 Task: Configure sharing rules for account relationship data.
Action: Mouse moved to (1084, 68)
Screenshot: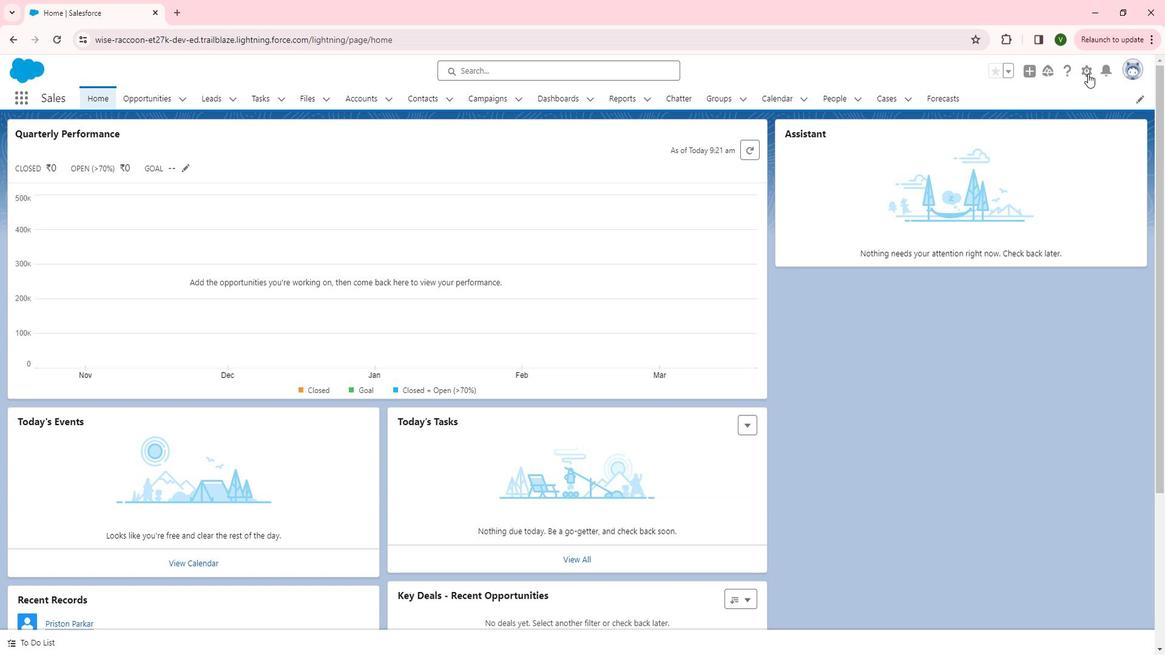 
Action: Mouse pressed left at (1084, 68)
Screenshot: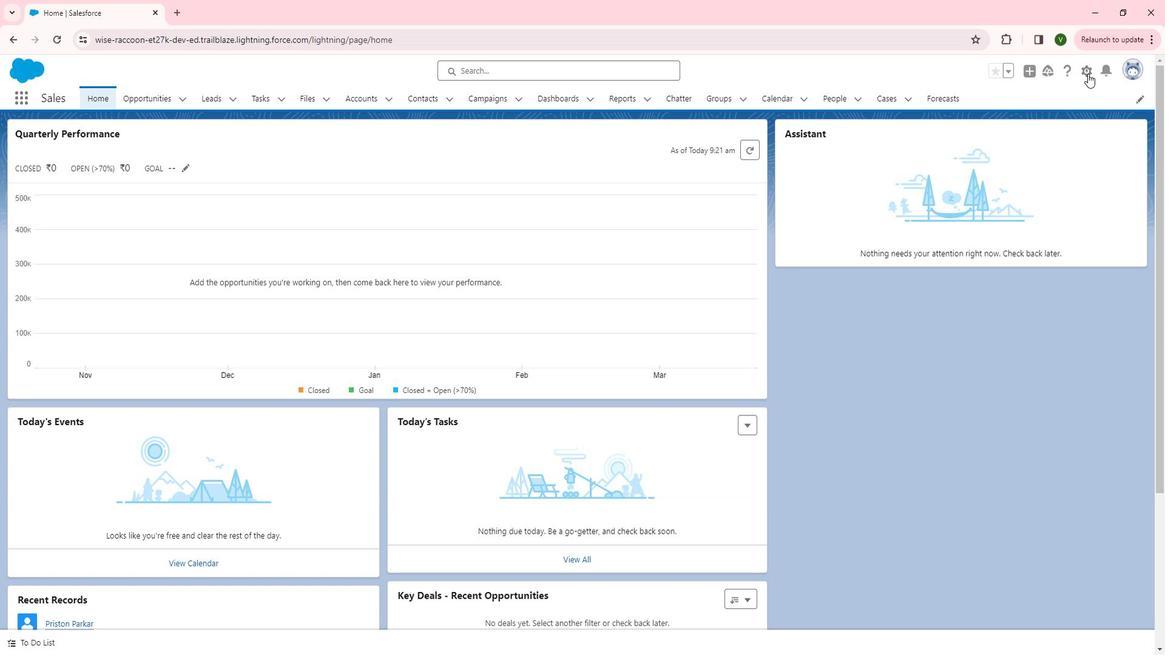 
Action: Mouse moved to (1024, 108)
Screenshot: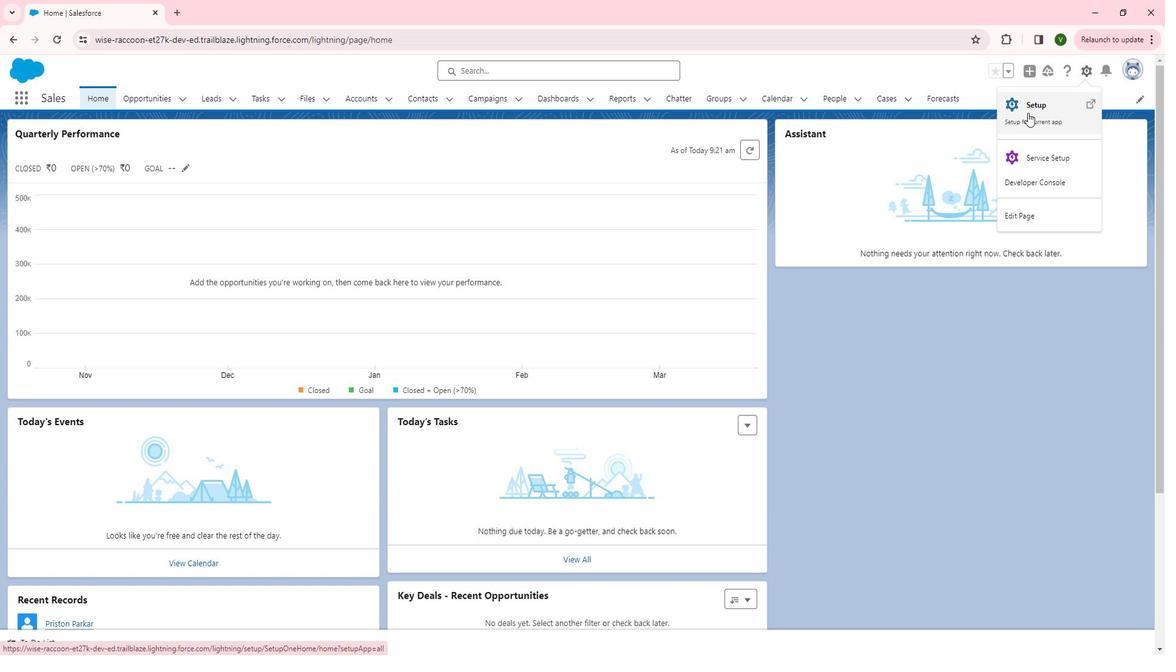 
Action: Mouse pressed left at (1024, 108)
Screenshot: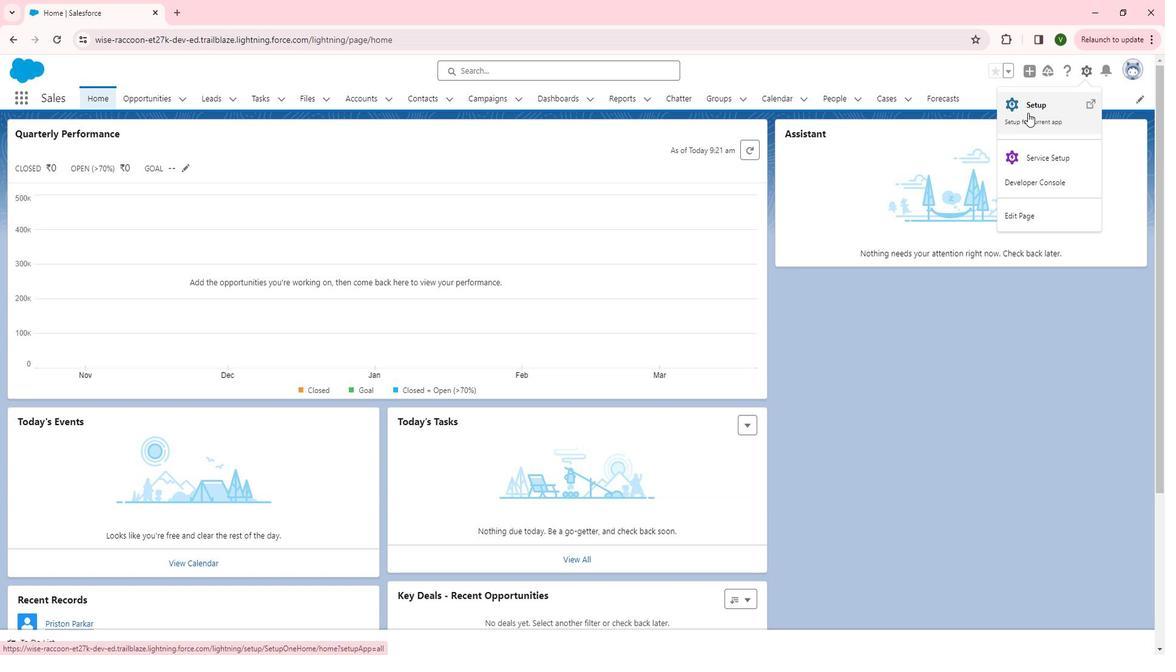 
Action: Mouse moved to (9, 507)
Screenshot: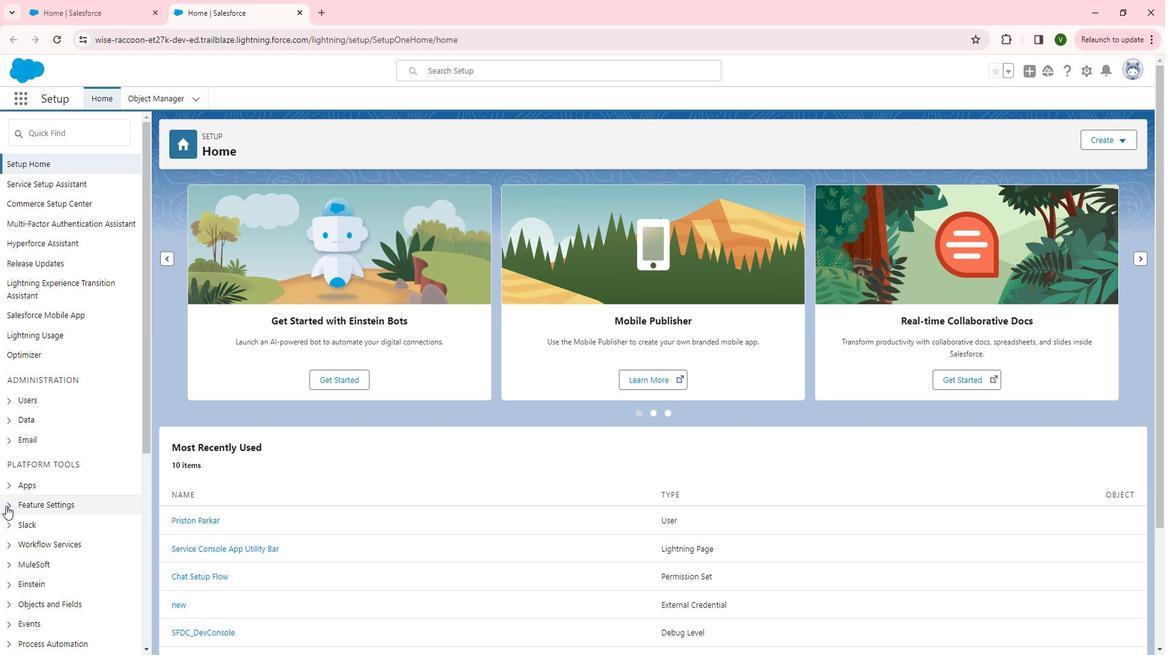 
Action: Mouse pressed left at (9, 507)
Screenshot: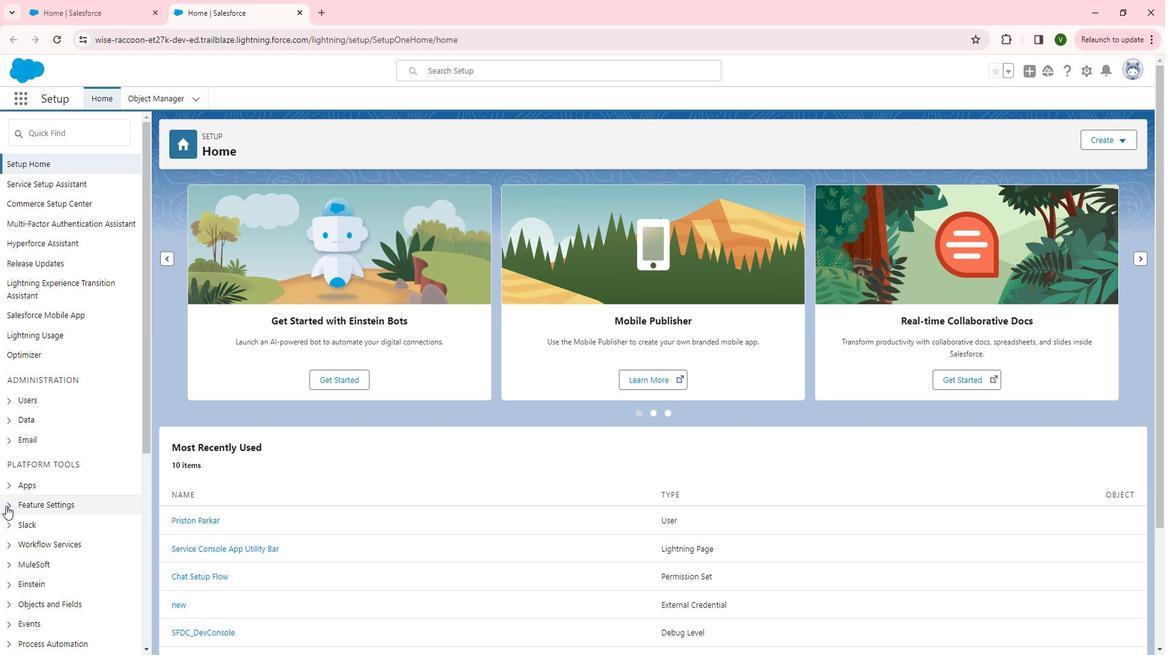 
Action: Mouse moved to (98, 510)
Screenshot: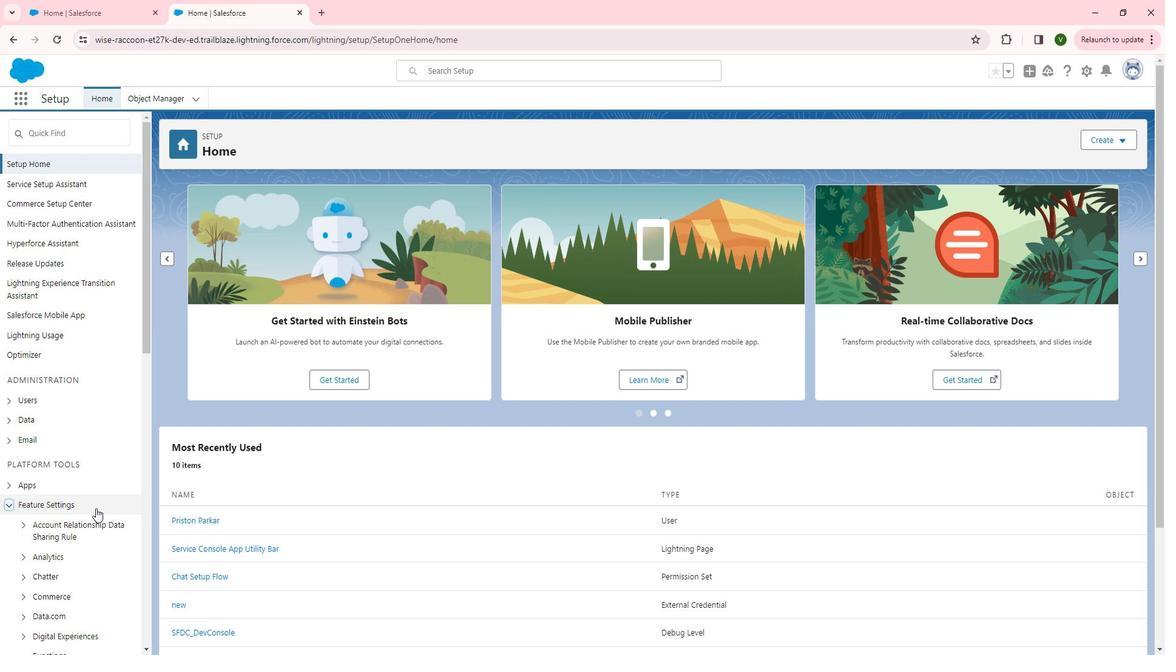 
Action: Mouse scrolled (98, 509) with delta (0, 0)
Screenshot: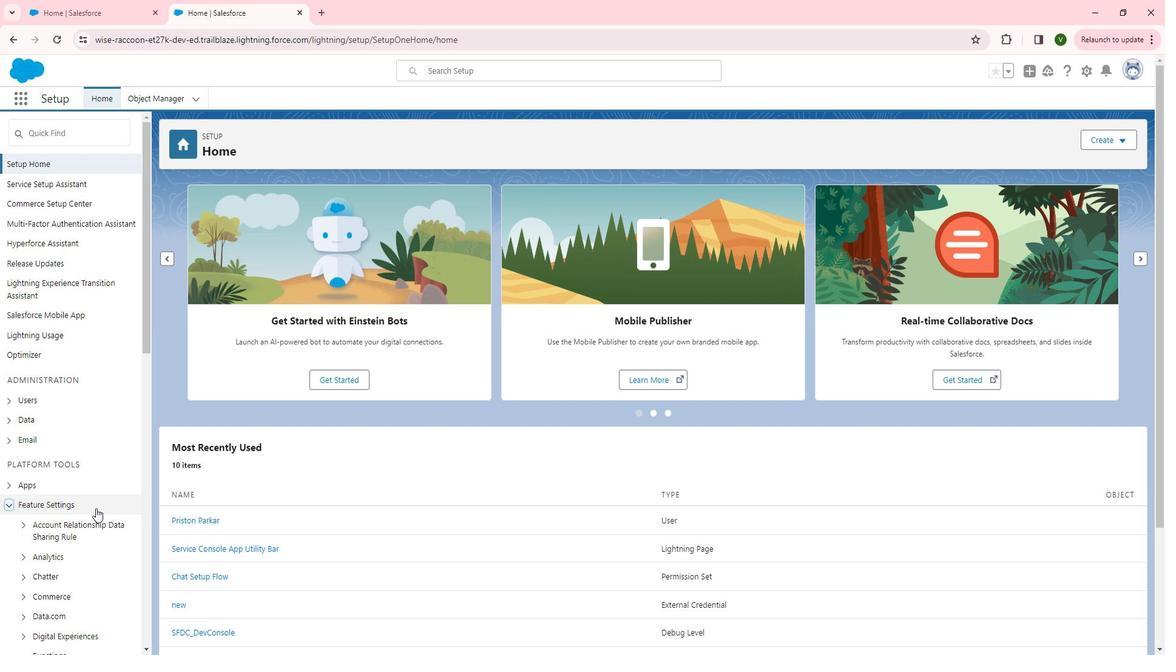 
Action: Mouse moved to (27, 460)
Screenshot: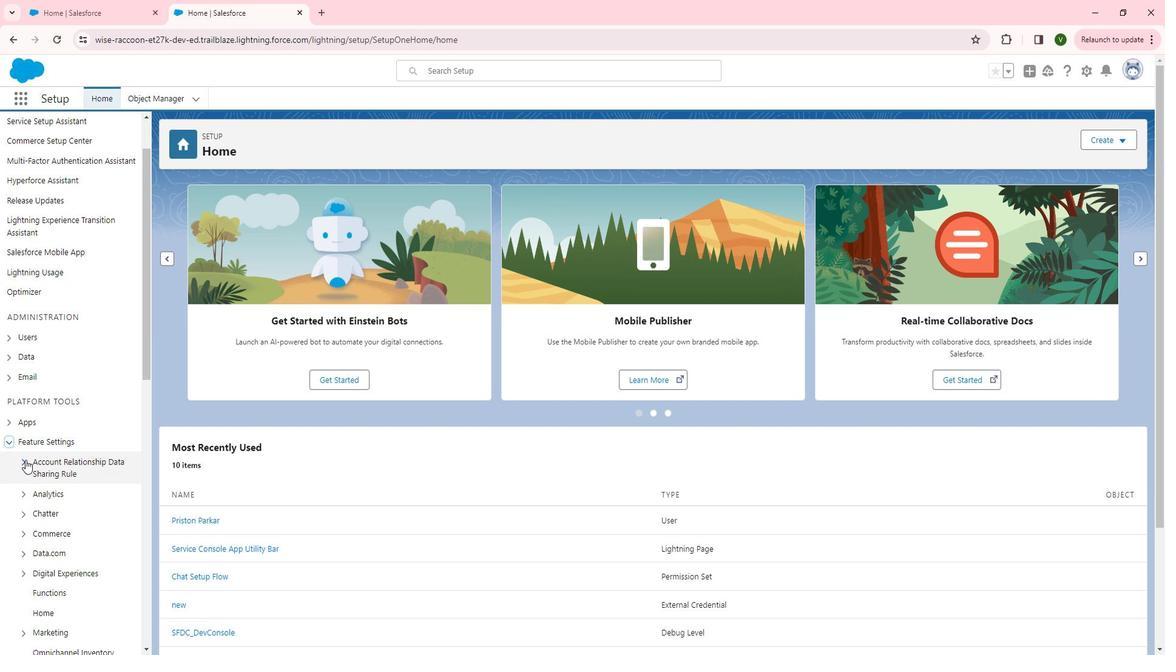 
Action: Mouse pressed left at (27, 460)
Screenshot: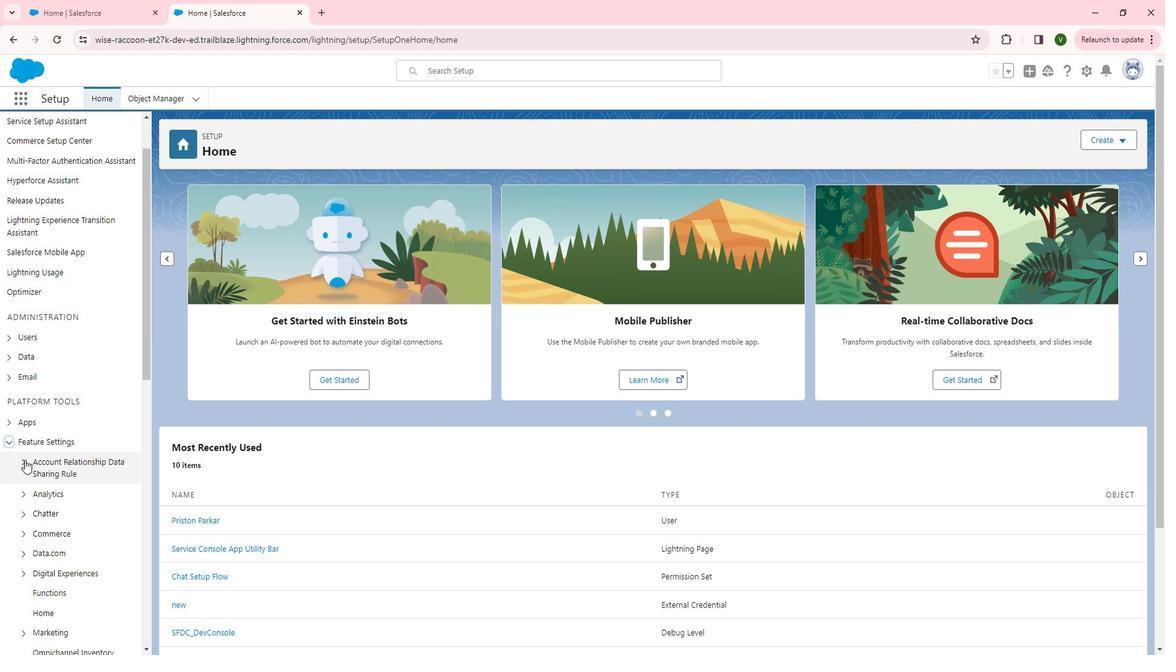 
Action: Mouse moved to (86, 500)
Screenshot: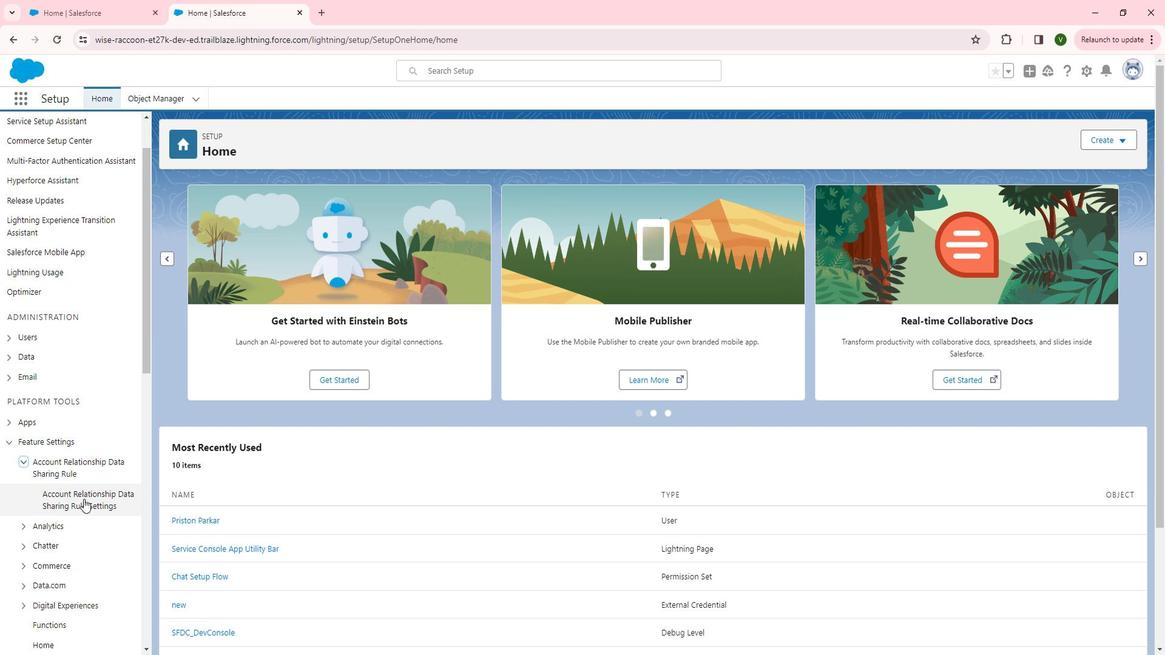 
Action: Mouse pressed left at (86, 500)
Screenshot: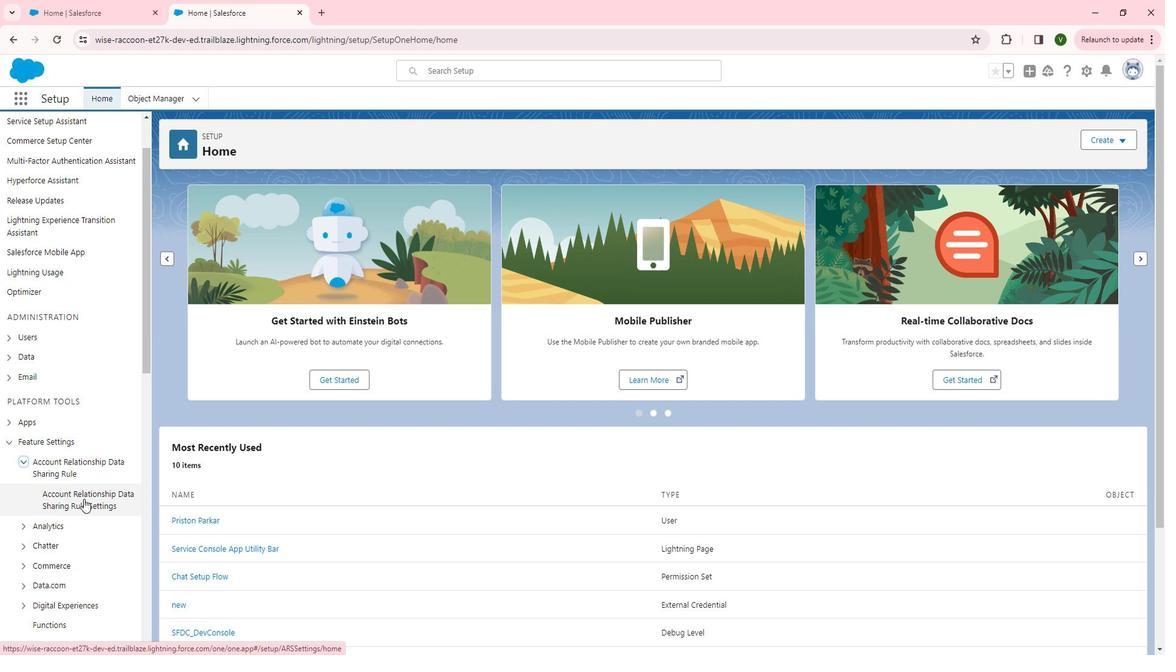 
Action: Mouse moved to (1111, 200)
Screenshot: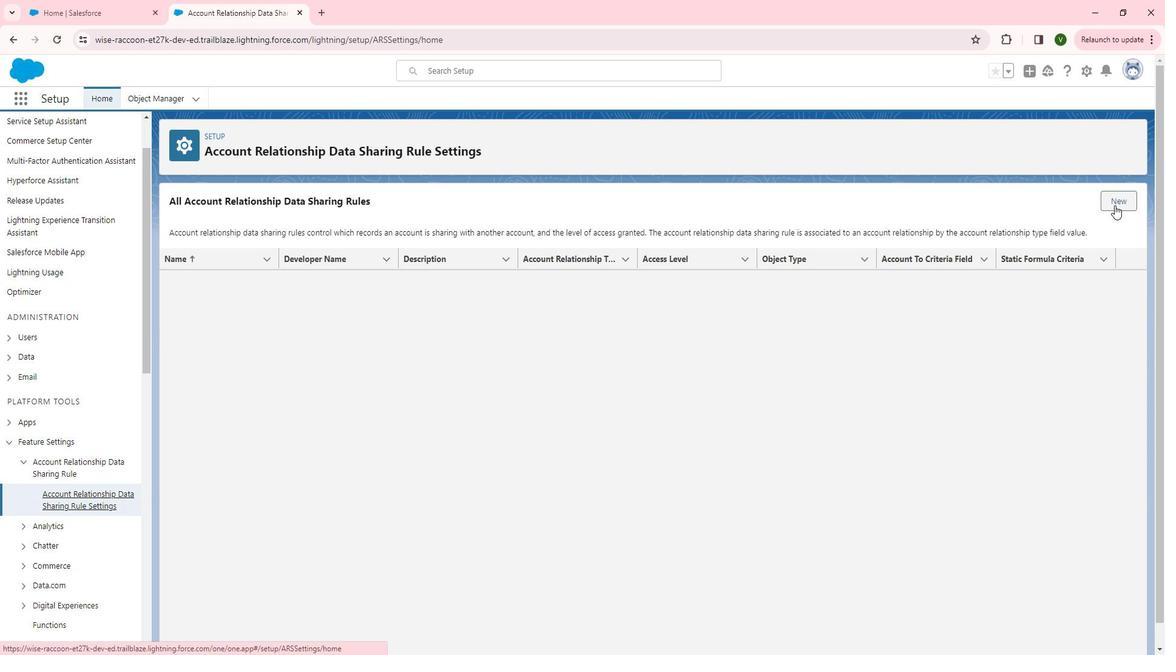 
Action: Mouse pressed left at (1111, 200)
Screenshot: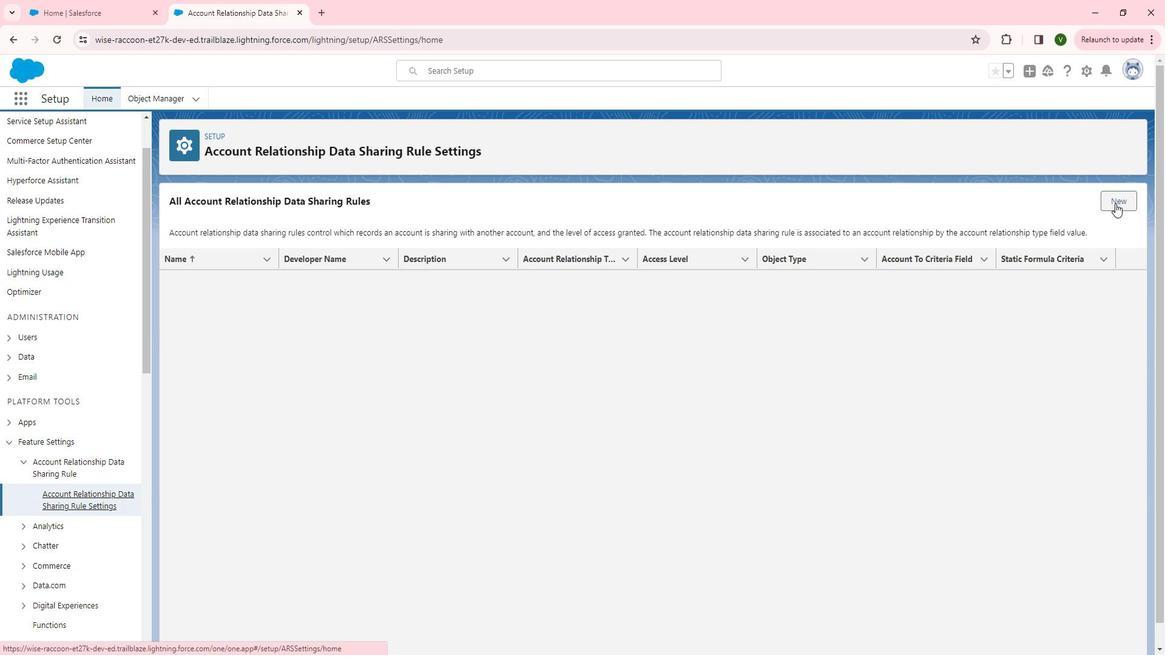 
Action: Mouse moved to (493, 204)
Screenshot: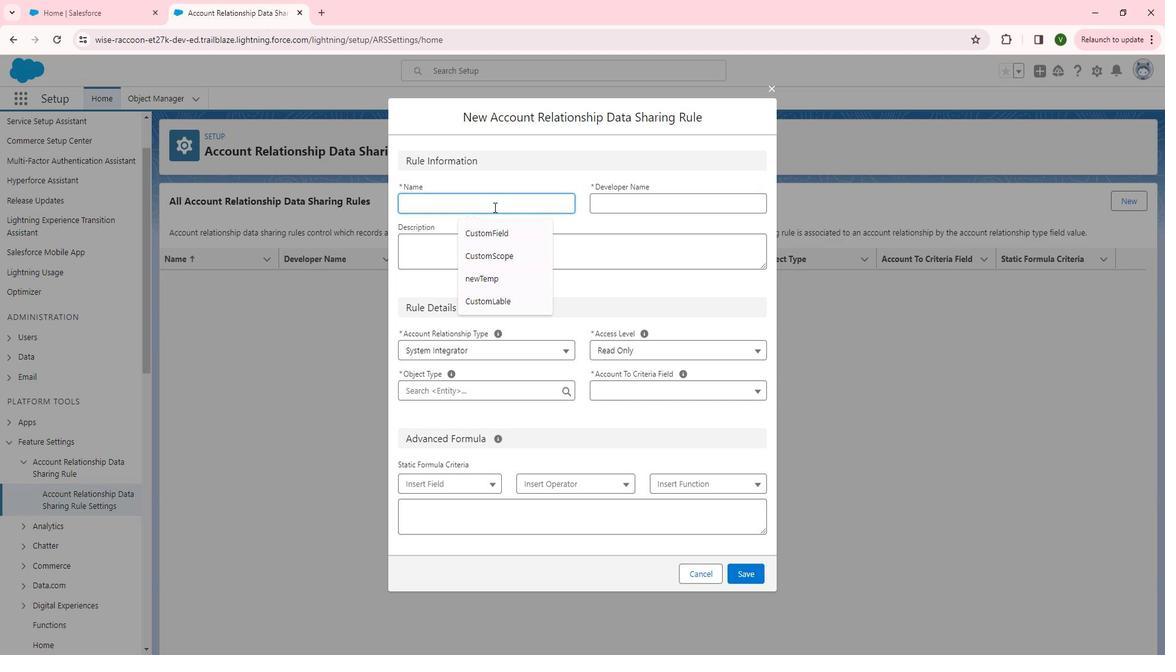 
Action: Mouse pressed left at (493, 204)
Screenshot: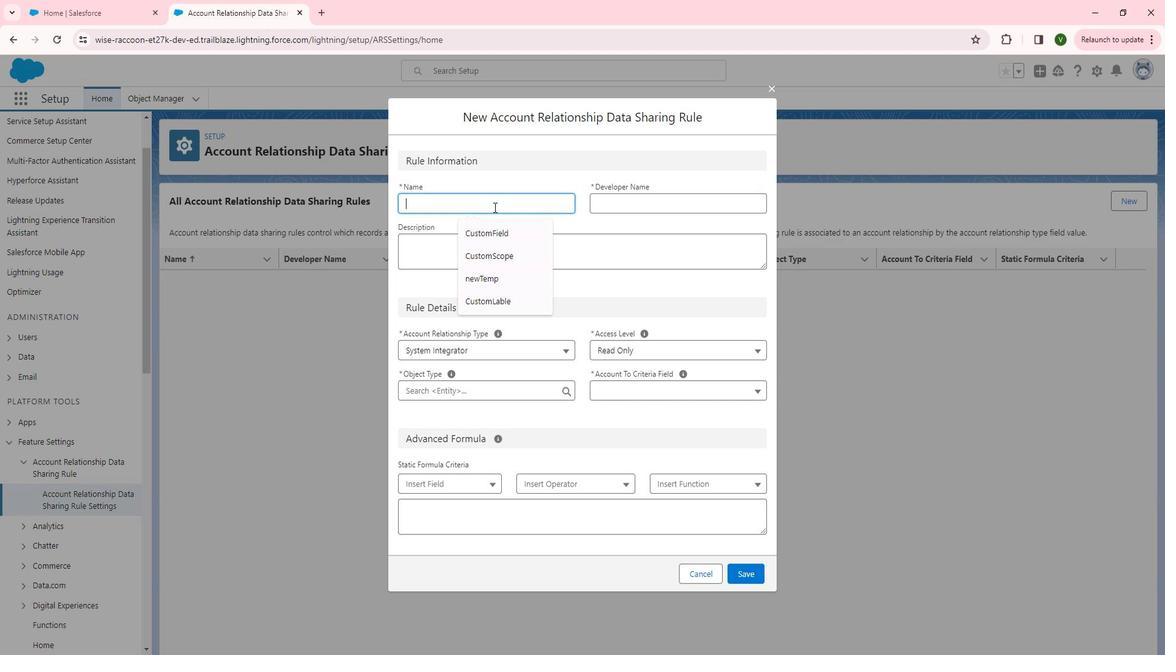
Action: Key pressed <Key.shift>Account
Screenshot: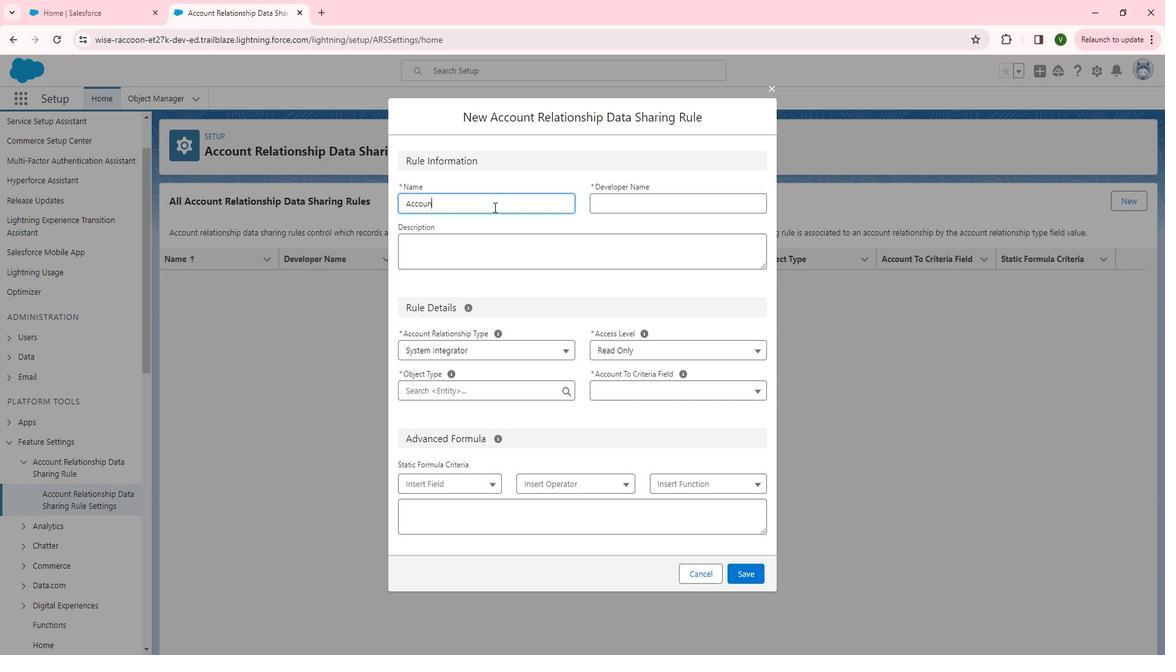 
Action: Mouse moved to (581, 221)
Screenshot: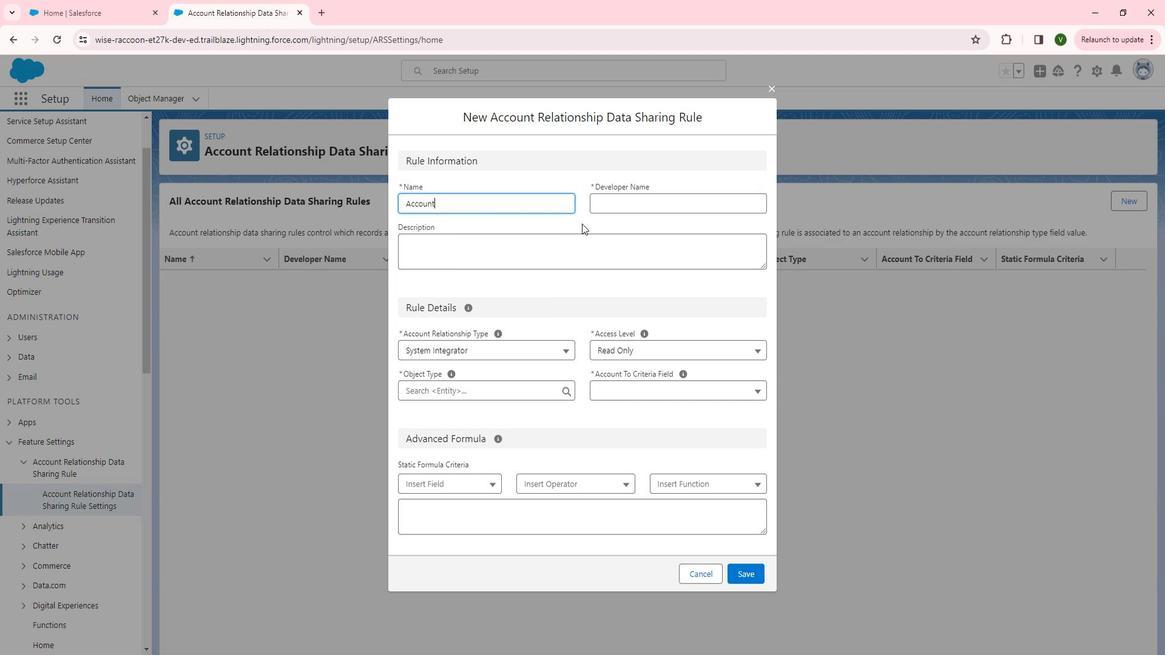 
Action: Mouse pressed left at (581, 221)
Screenshot: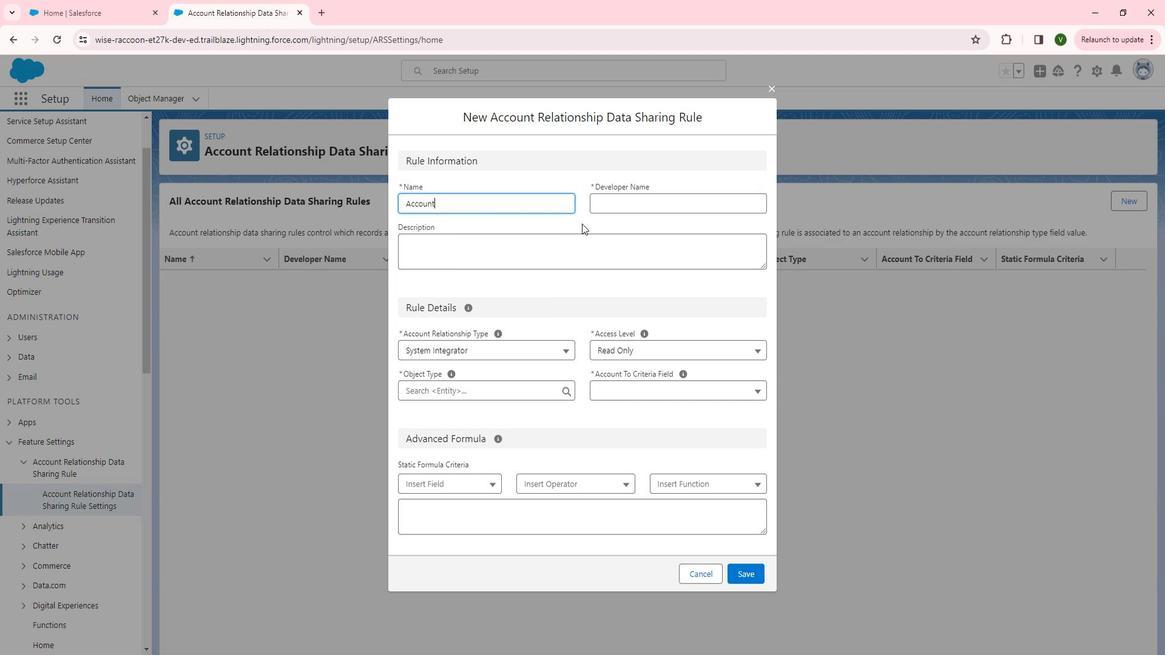 
Action: Mouse moved to (520, 204)
Screenshot: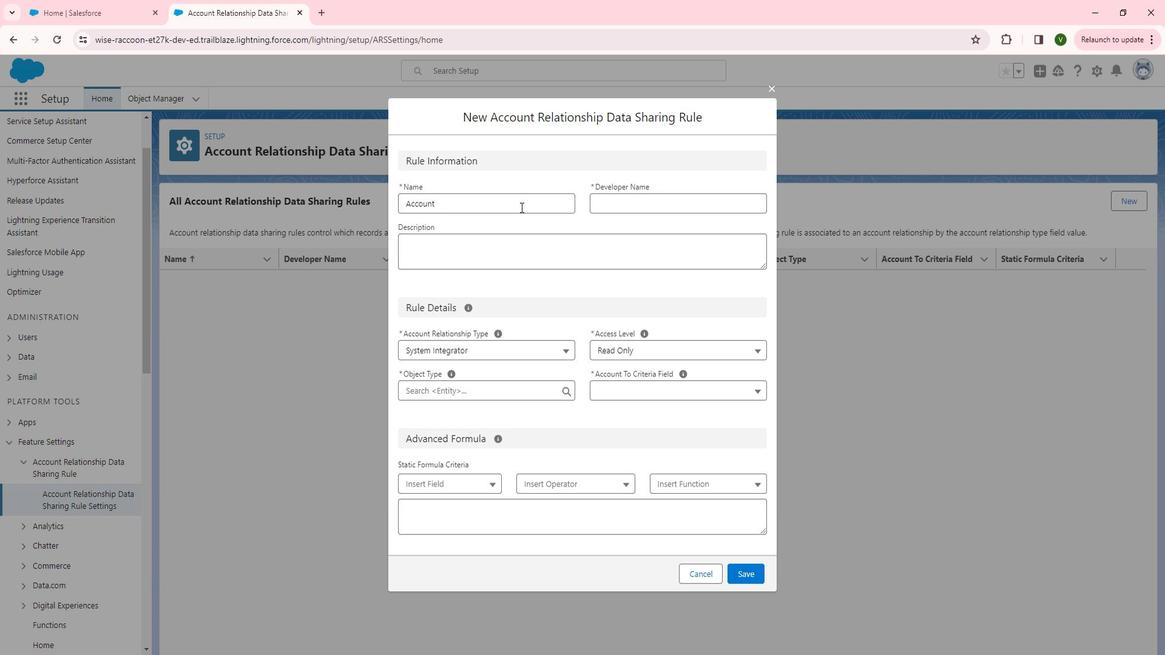 
Action: Mouse pressed left at (520, 204)
Screenshot: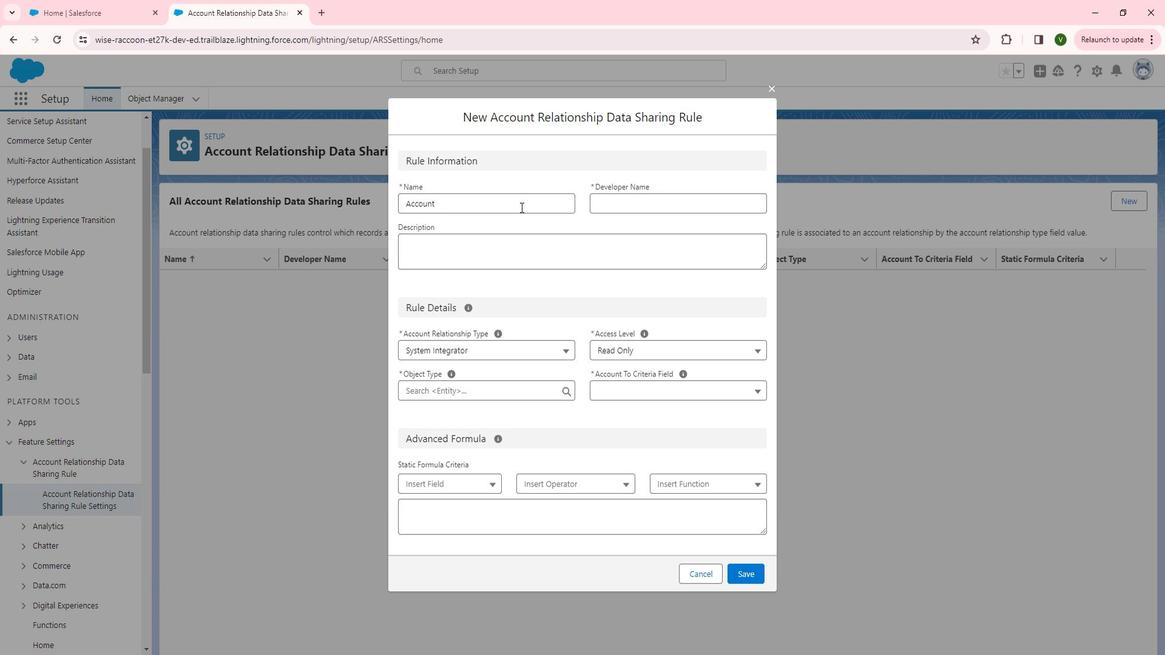 
Action: Mouse moved to (520, 210)
Screenshot: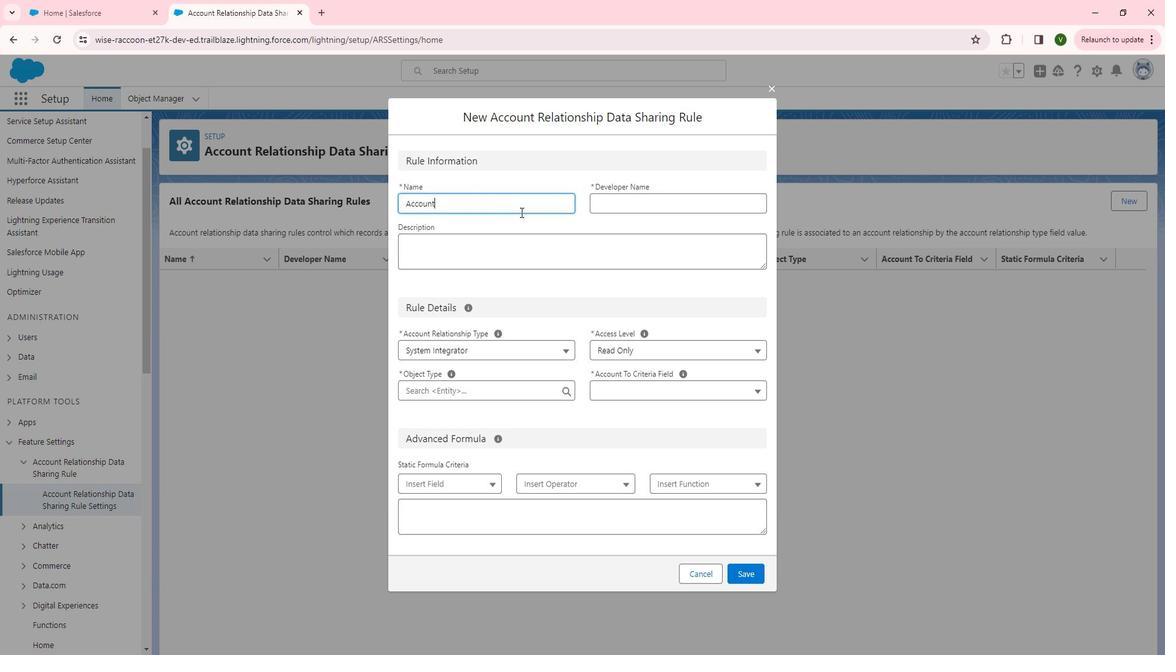 
Action: Key pressed <Key.shift>Sharing
Screenshot: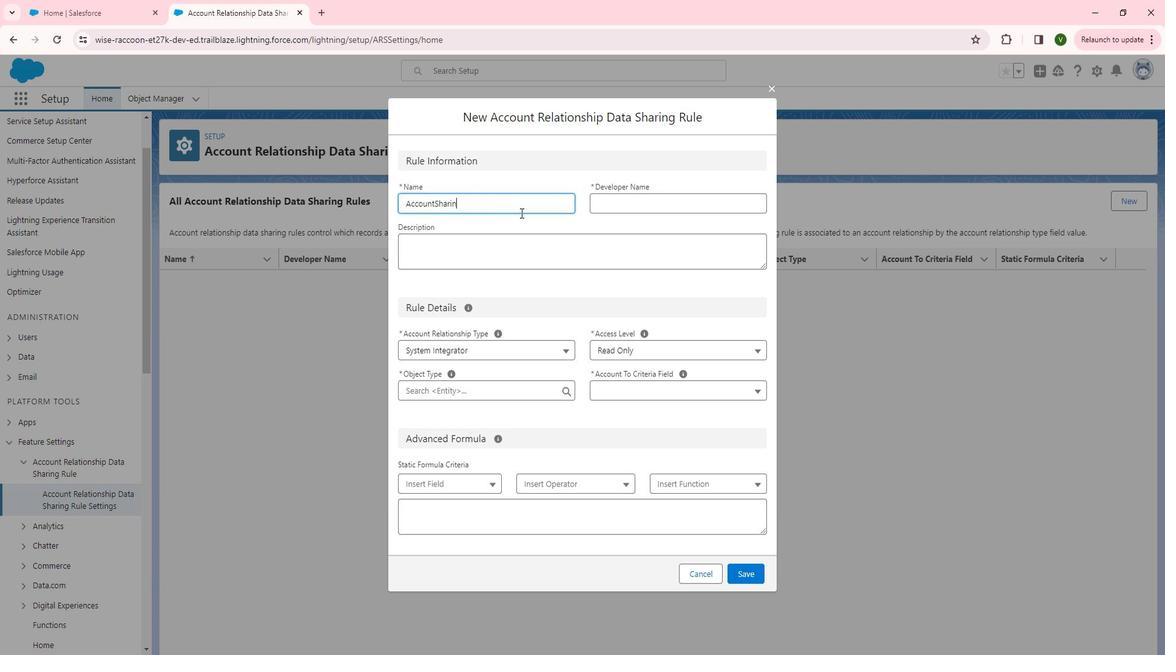 
Action: Mouse moved to (616, 202)
Screenshot: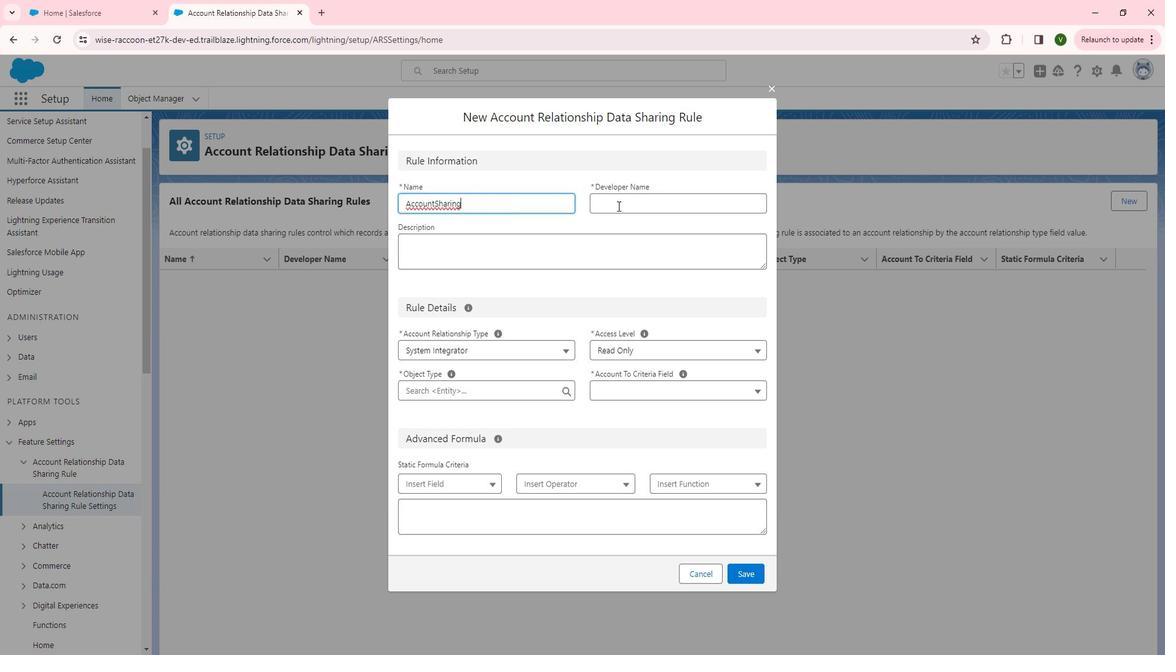 
Action: Mouse pressed left at (616, 202)
Screenshot: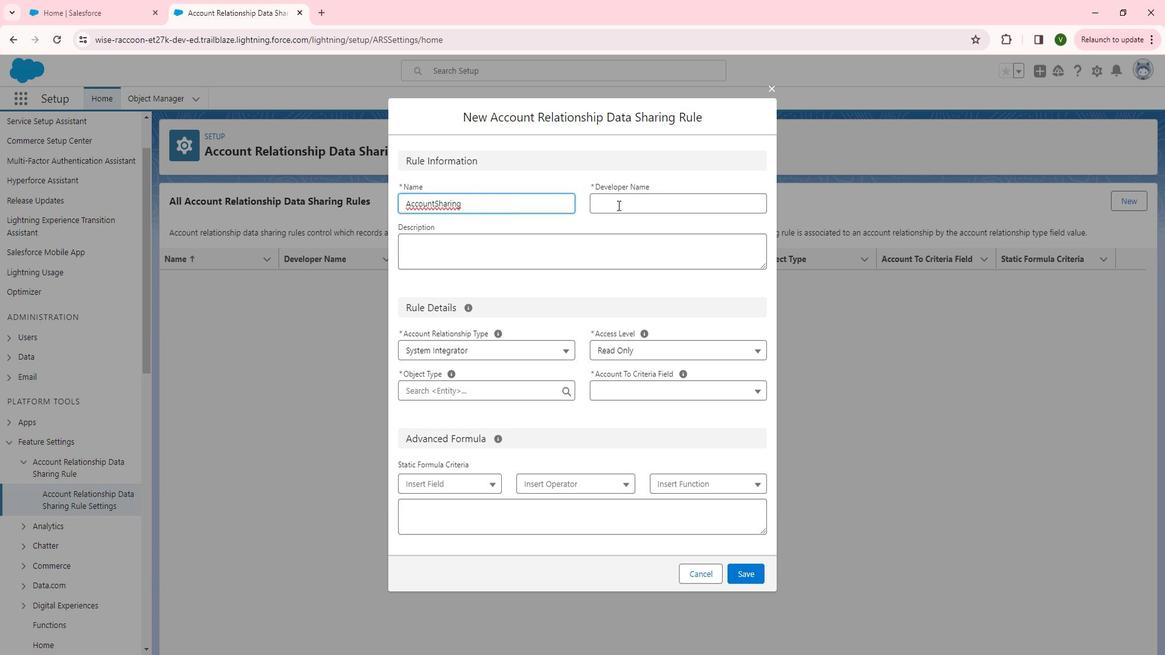 
Action: Mouse moved to (613, 202)
Screenshot: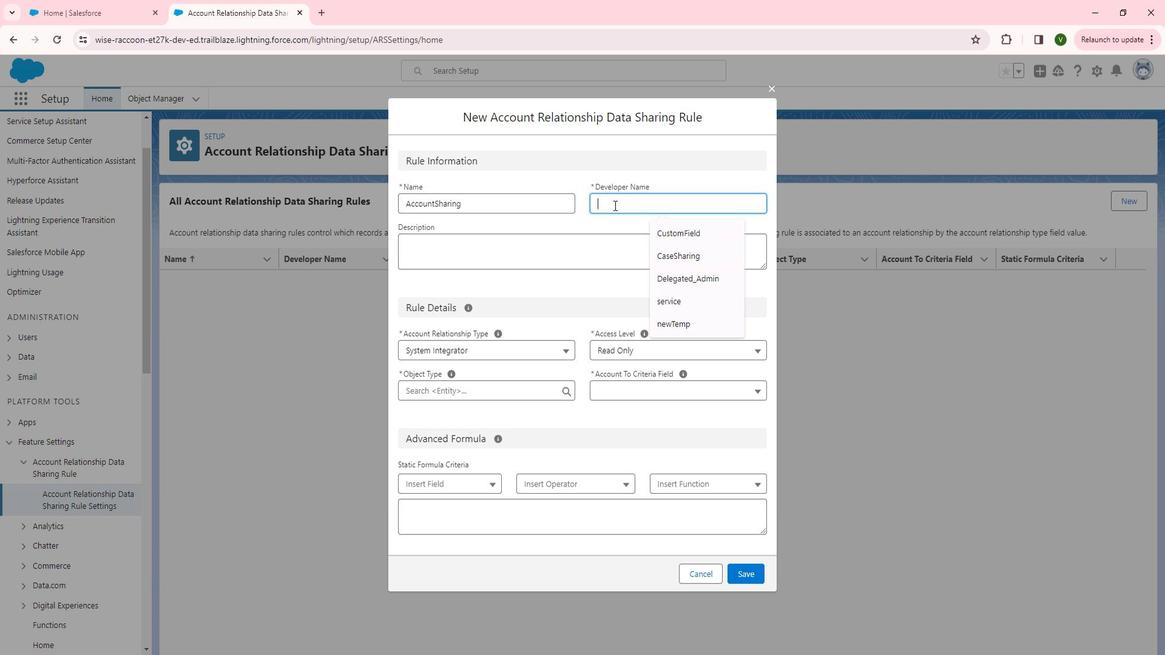 
Action: Key pressed <Key.shift>Account<Key.shift>Sharing
Screenshot: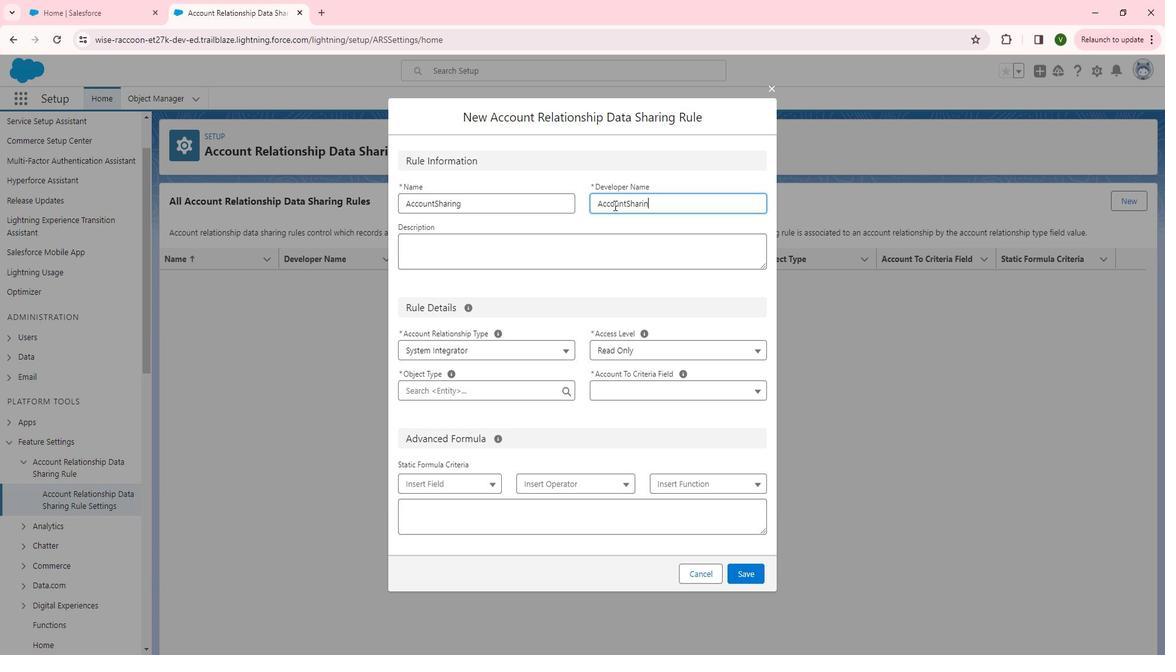 
Action: Mouse moved to (553, 352)
Screenshot: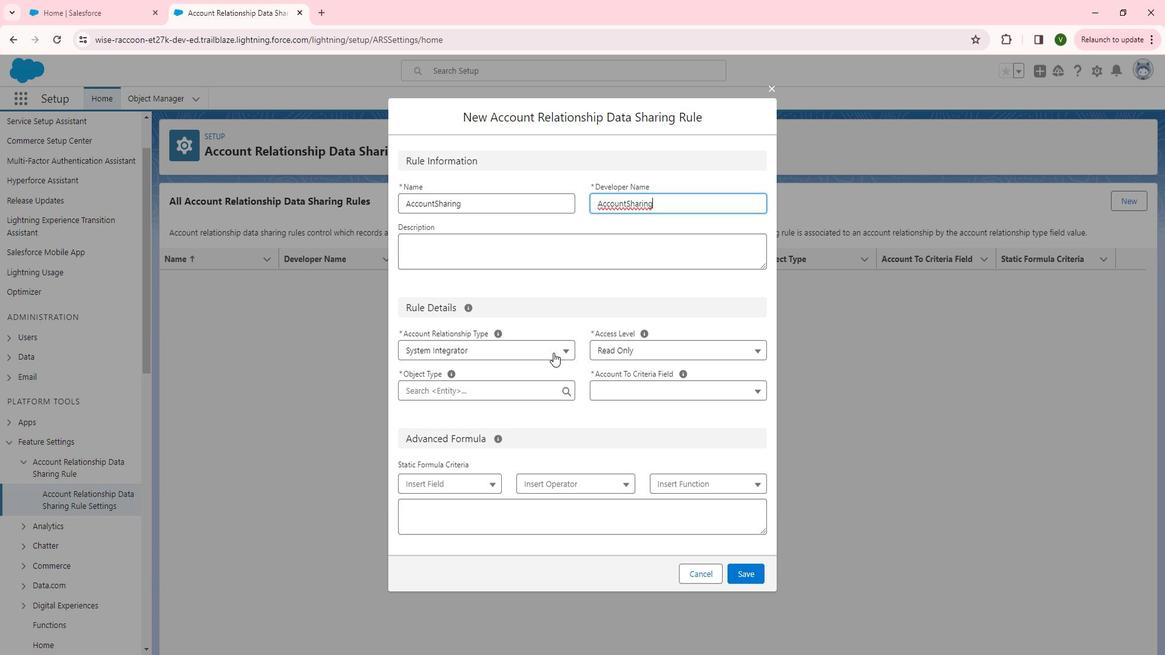 
Action: Mouse pressed left at (553, 352)
Screenshot: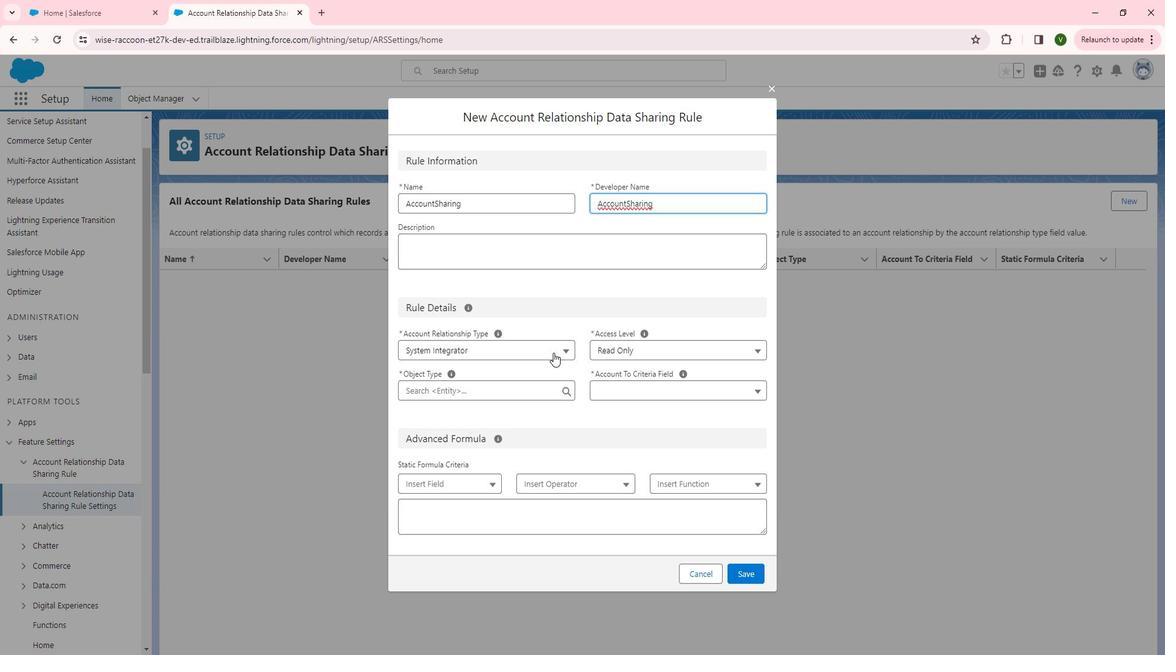 
Action: Mouse moved to (514, 453)
Screenshot: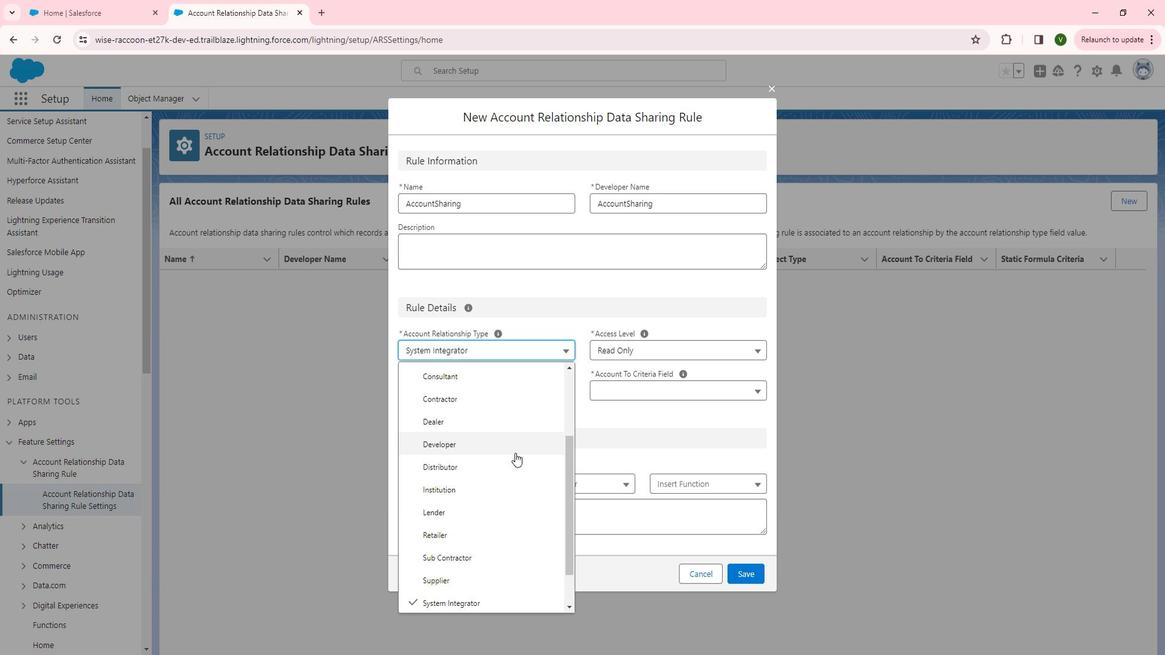 
Action: Mouse scrolled (514, 454) with delta (0, 0)
Screenshot: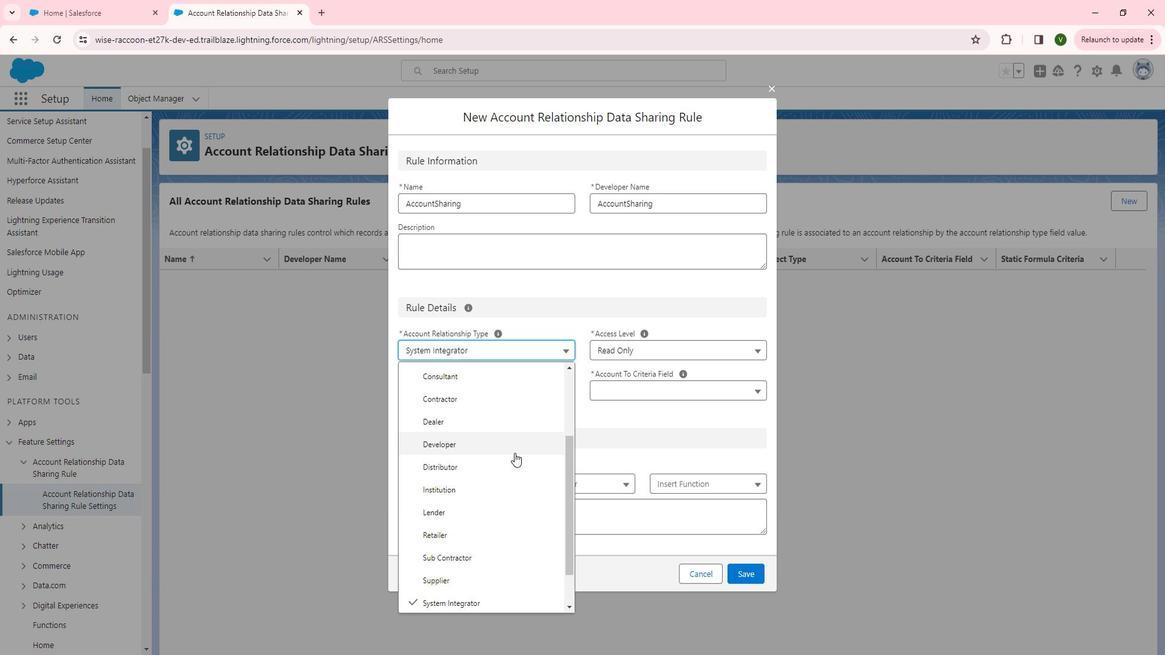 
Action: Mouse scrolled (514, 454) with delta (0, 0)
Screenshot: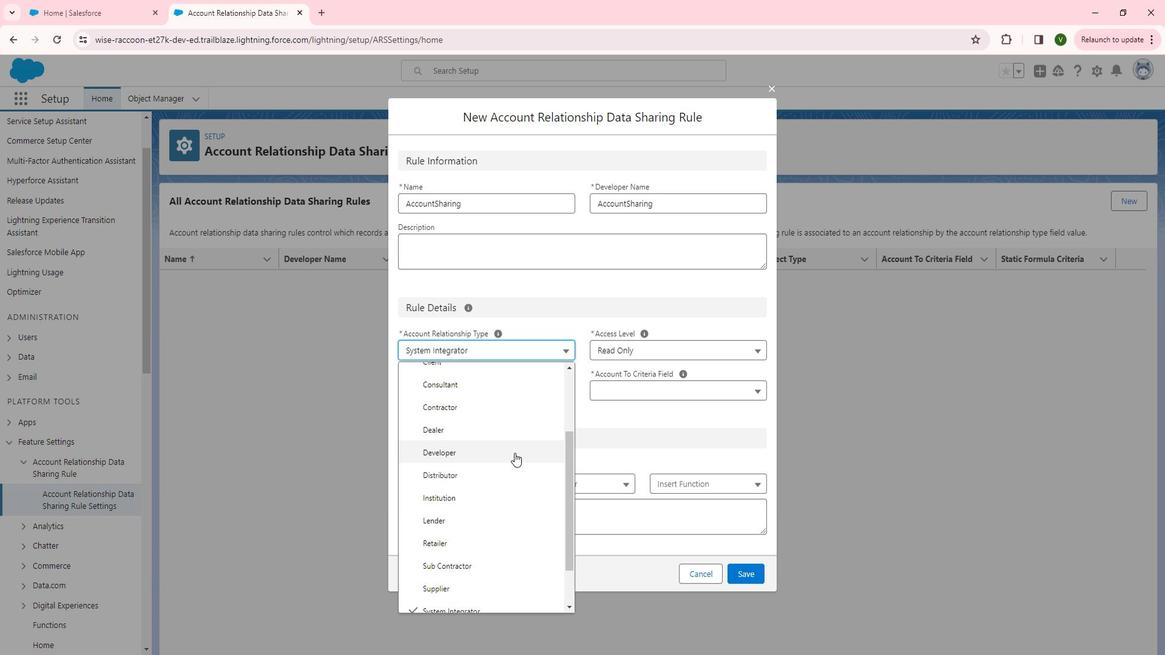 
Action: Mouse scrolled (514, 454) with delta (0, 0)
Screenshot: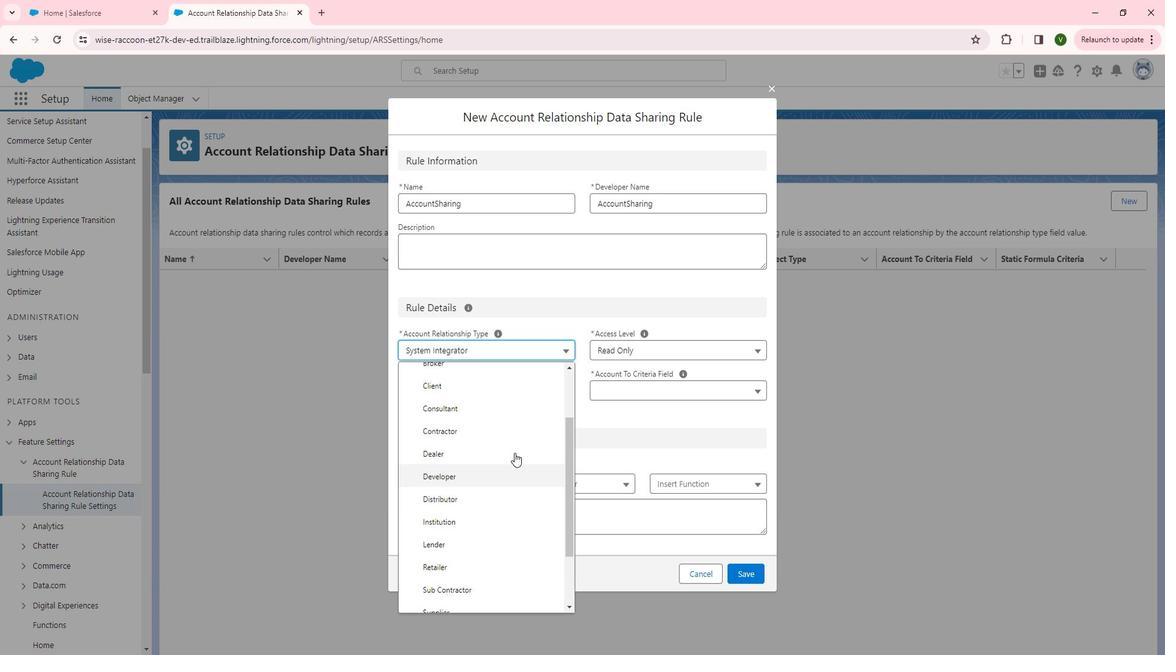 
Action: Mouse scrolled (514, 454) with delta (0, 0)
Screenshot: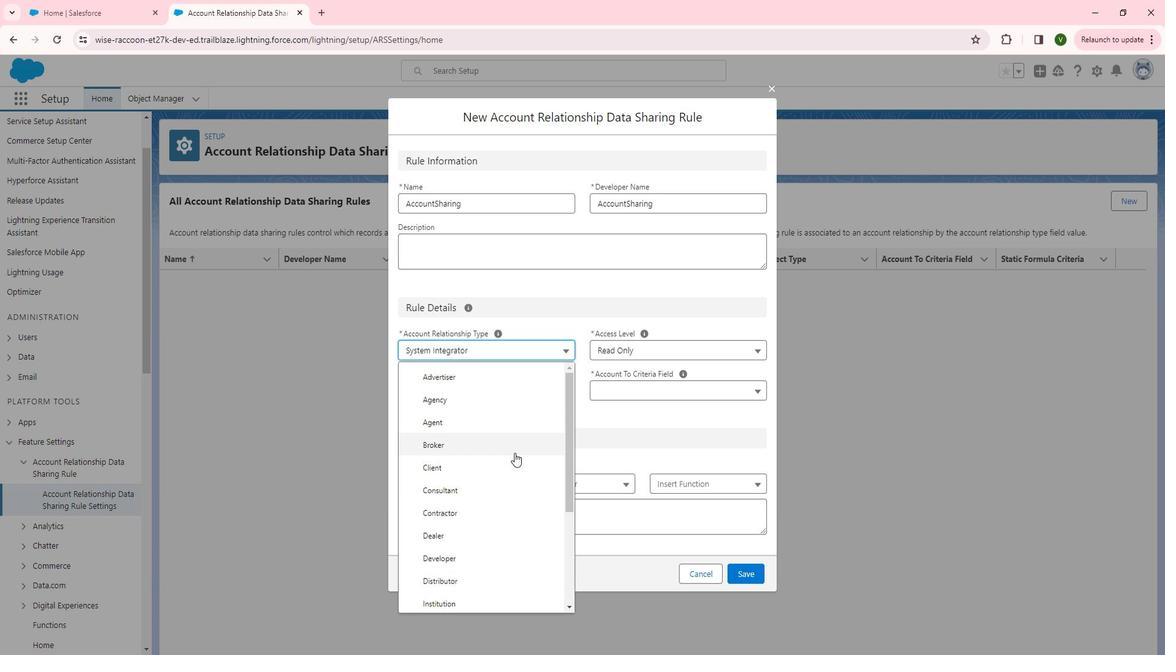 
Action: Mouse scrolled (514, 454) with delta (0, 0)
Screenshot: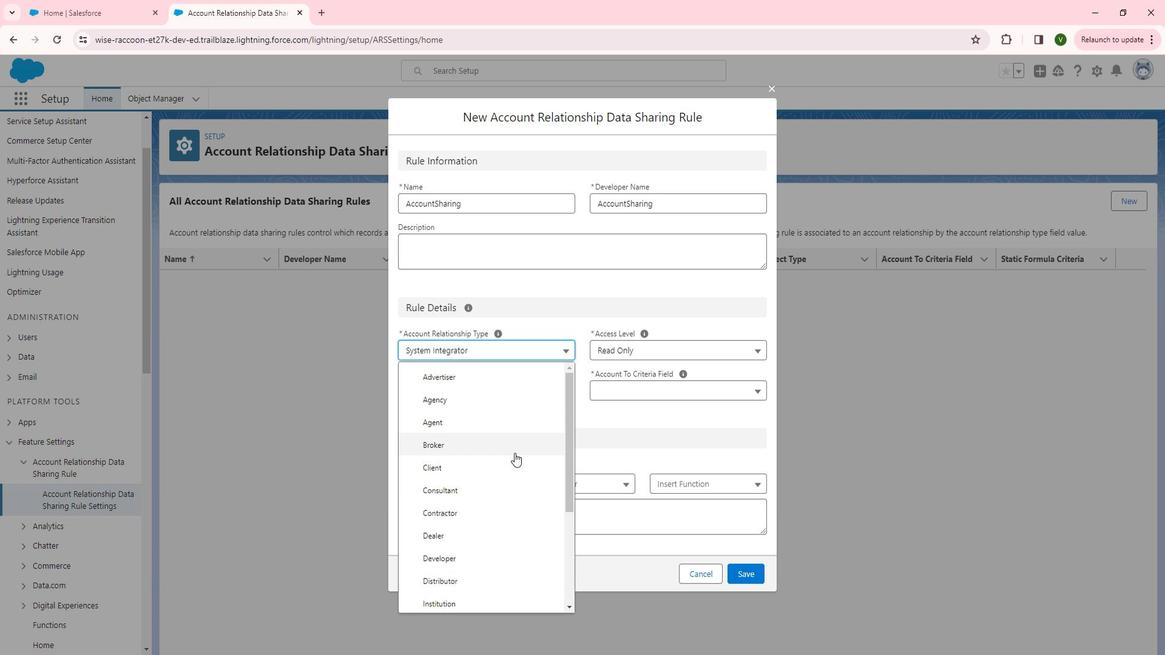 
Action: Mouse moved to (491, 485)
Screenshot: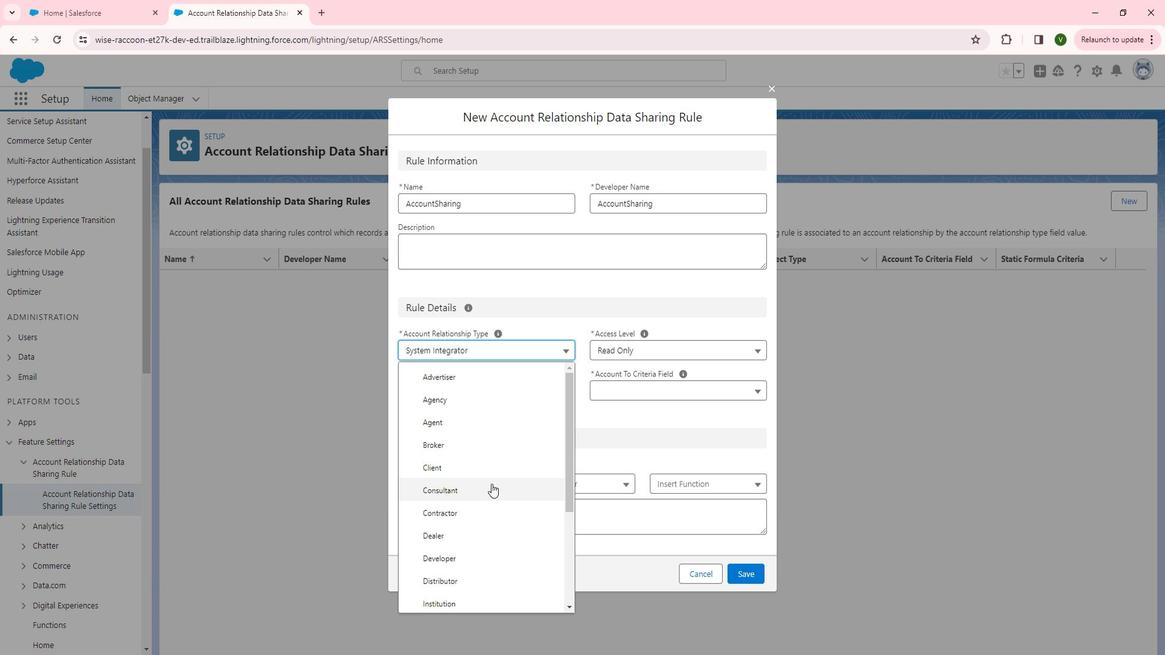 
Action: Mouse pressed left at (491, 485)
Screenshot: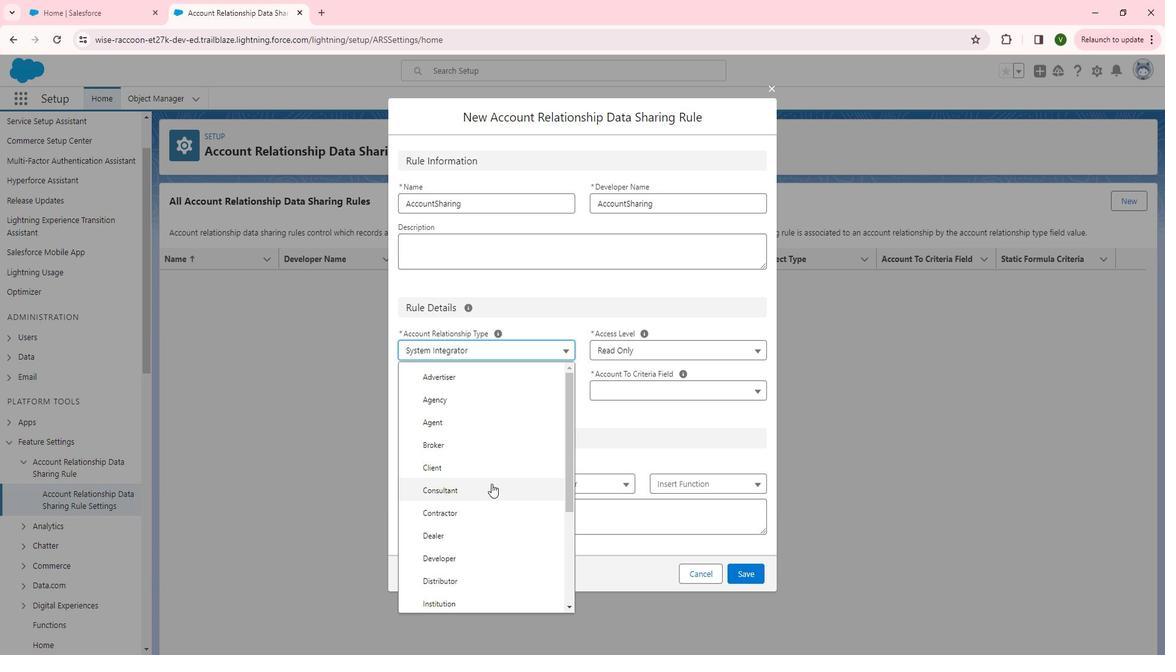 
Action: Mouse moved to (533, 394)
Screenshot: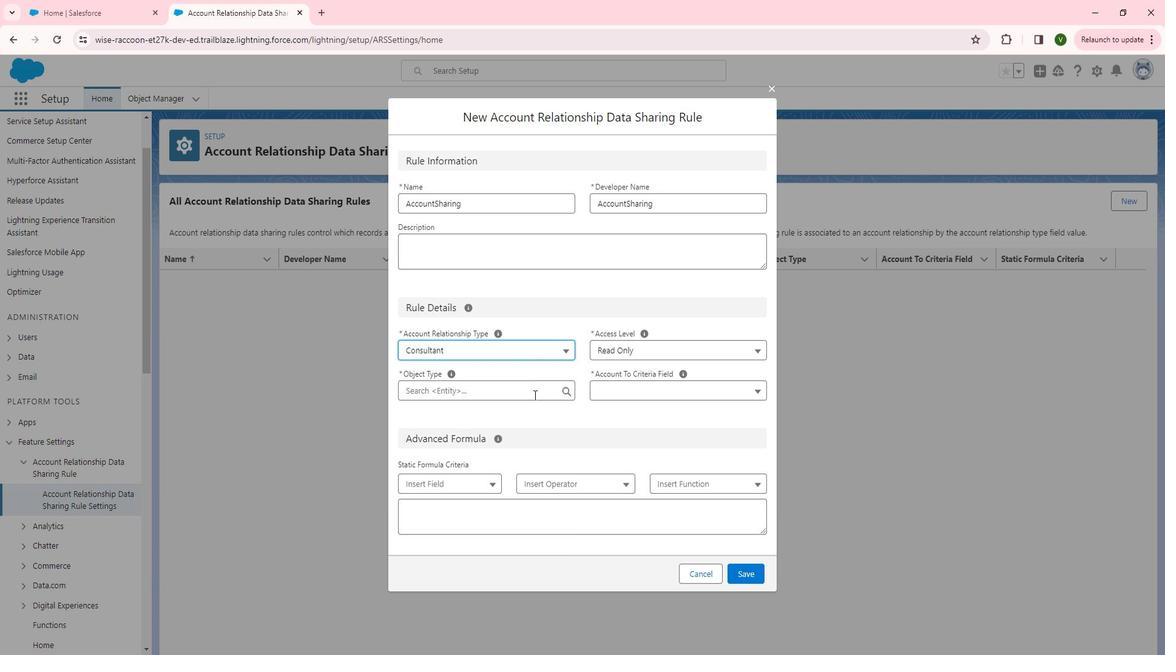
Action: Mouse pressed left at (533, 394)
Screenshot: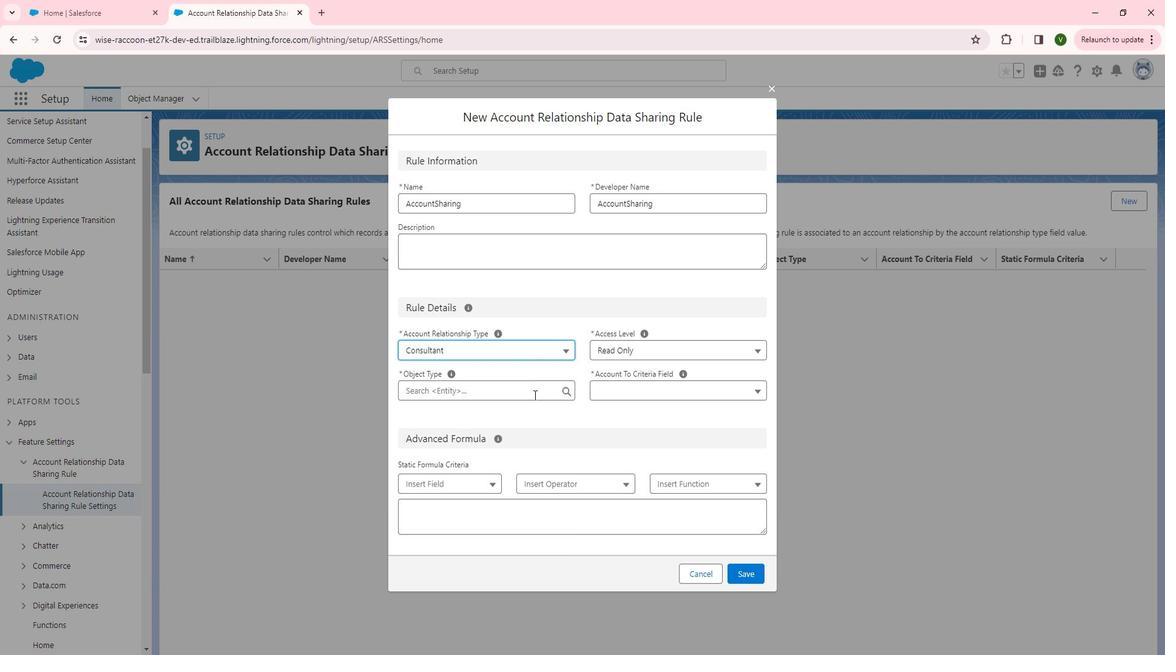 
Action: Mouse moved to (517, 414)
Screenshot: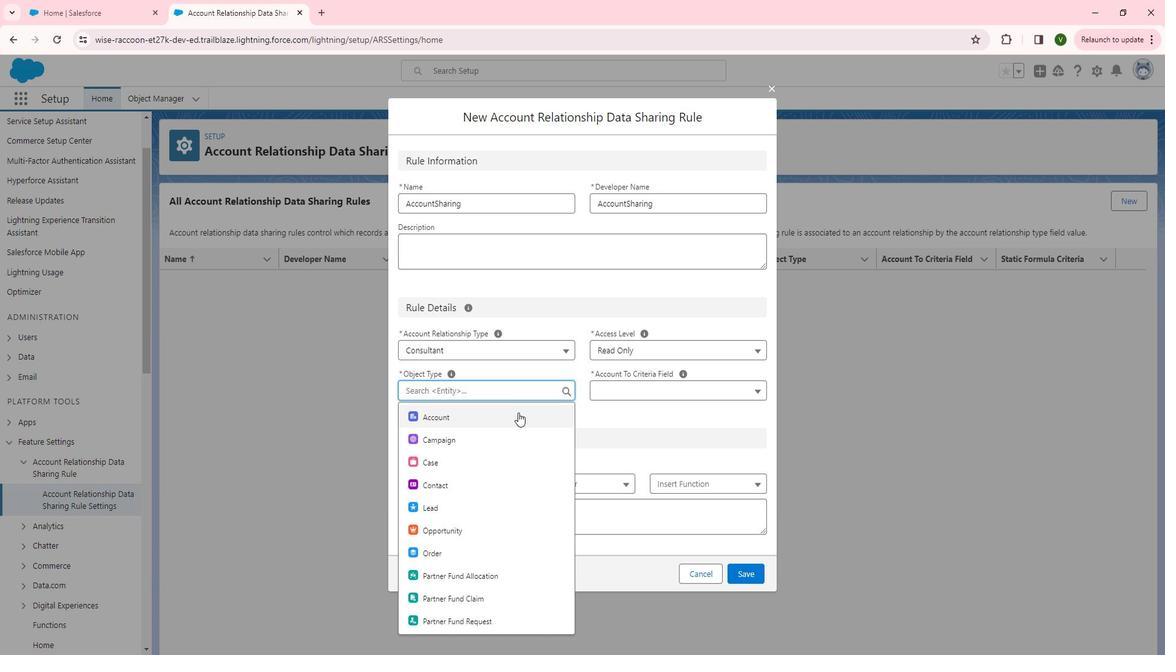 
Action: Mouse pressed left at (517, 414)
Screenshot: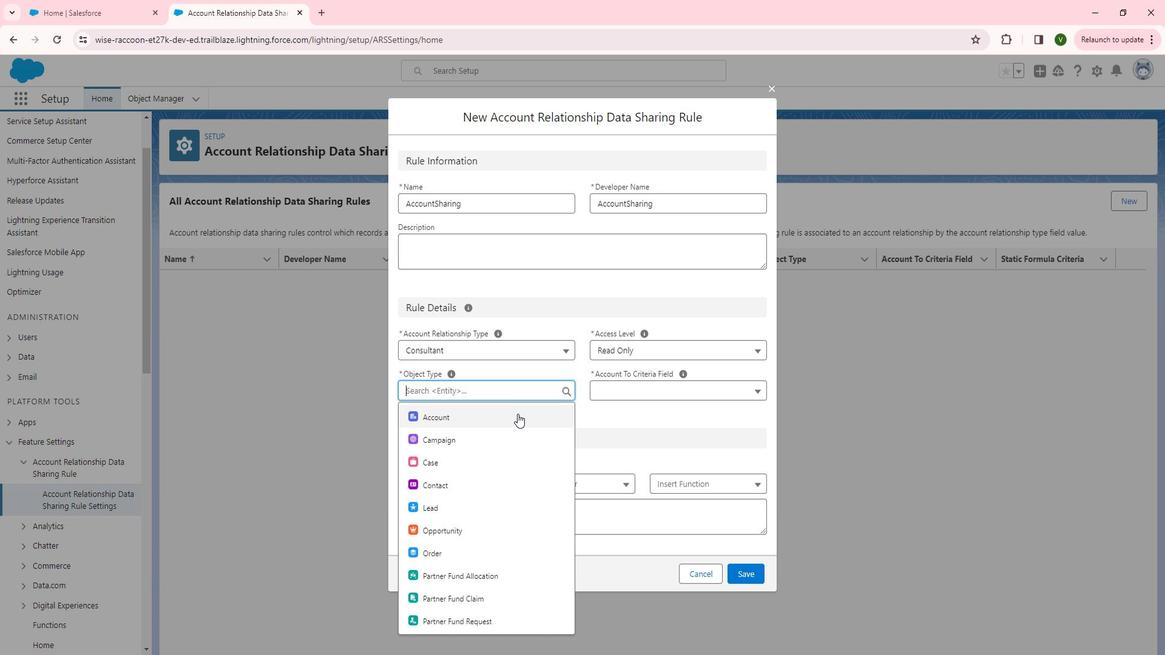 
Action: Mouse moved to (644, 472)
Screenshot: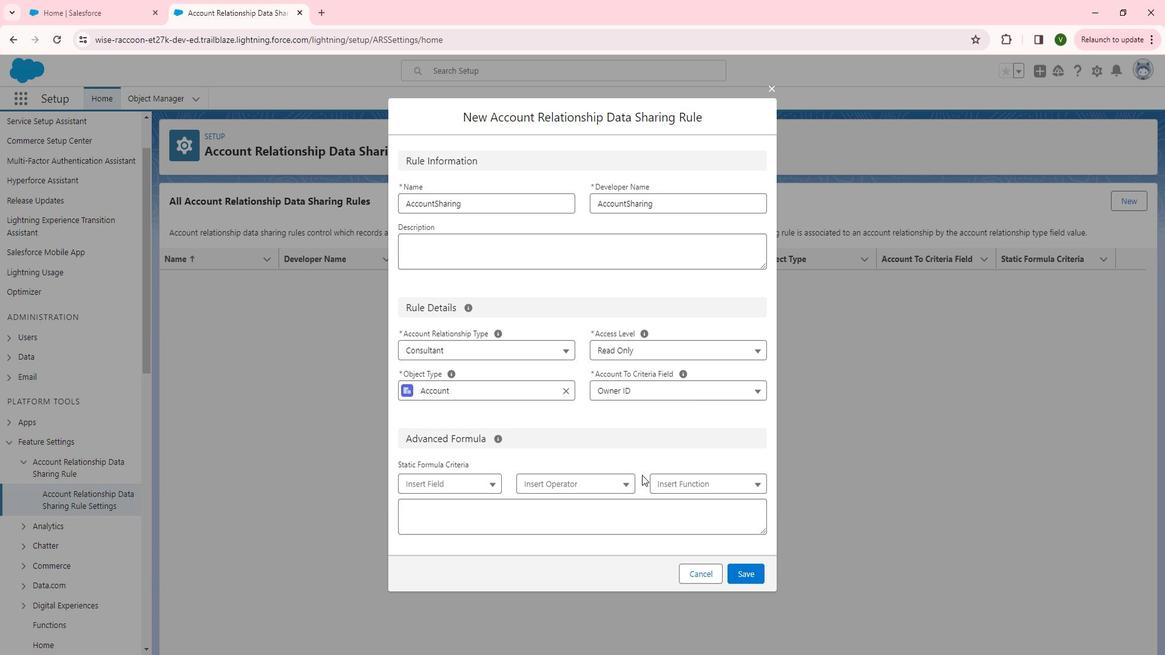 
Action: Mouse scrolled (644, 472) with delta (0, 0)
Screenshot: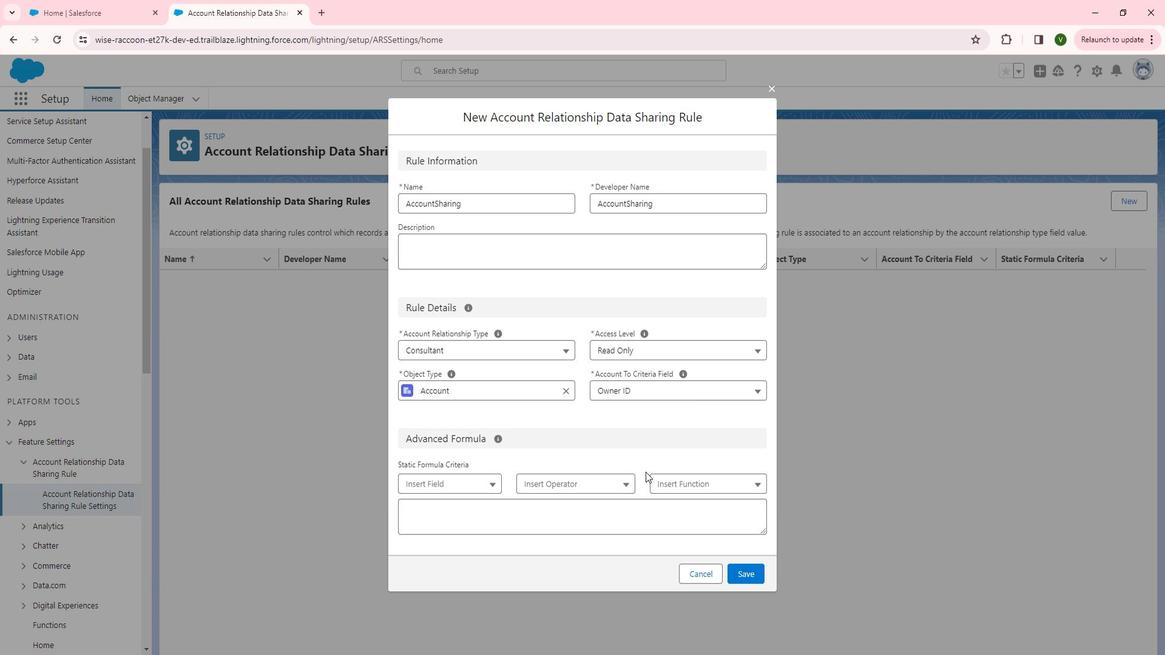 
Action: Mouse scrolled (644, 472) with delta (0, 0)
Screenshot: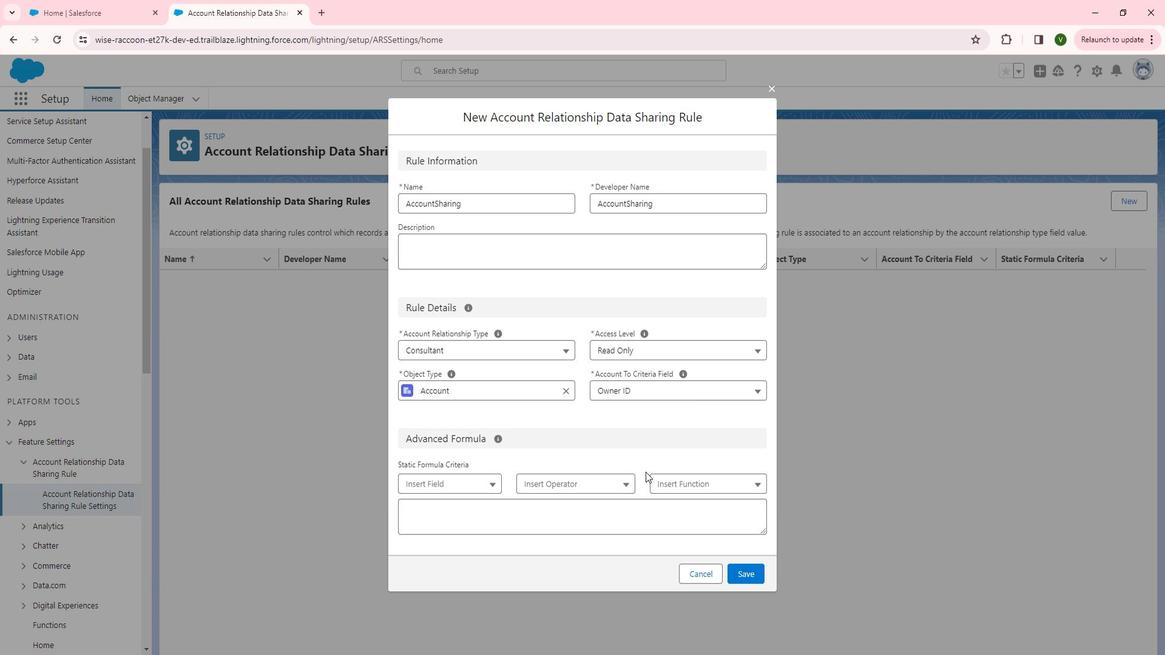 
Action: Mouse moved to (741, 575)
Screenshot: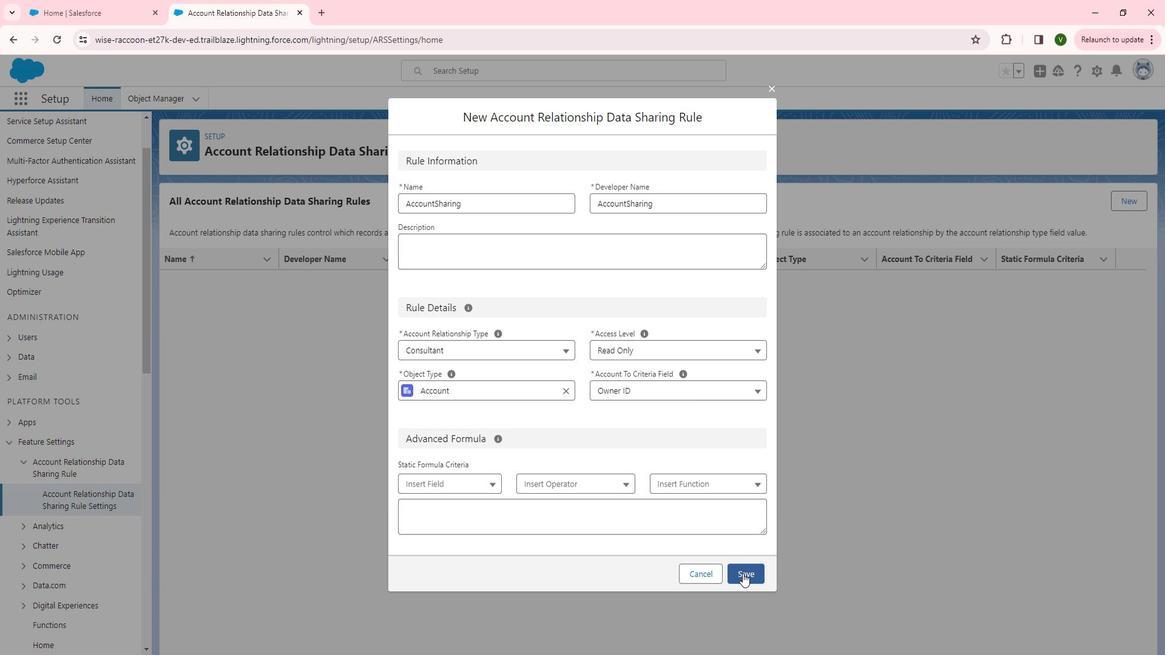 
Action: Mouse pressed left at (741, 575)
Screenshot: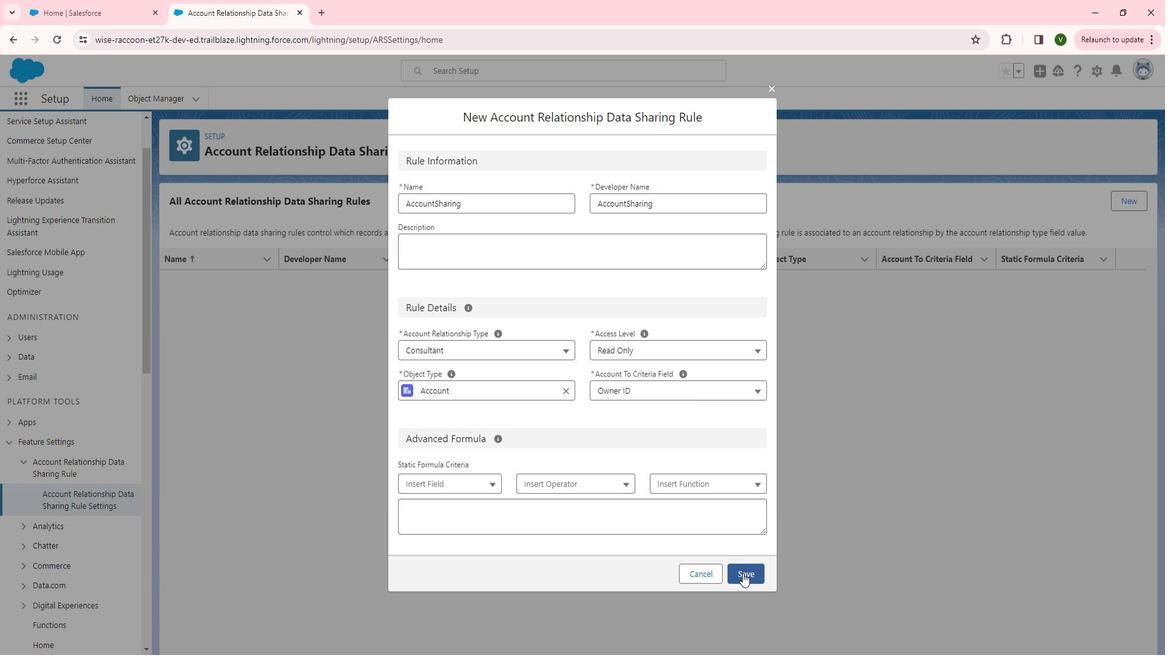 
Action: Mouse moved to (574, 417)
Screenshot: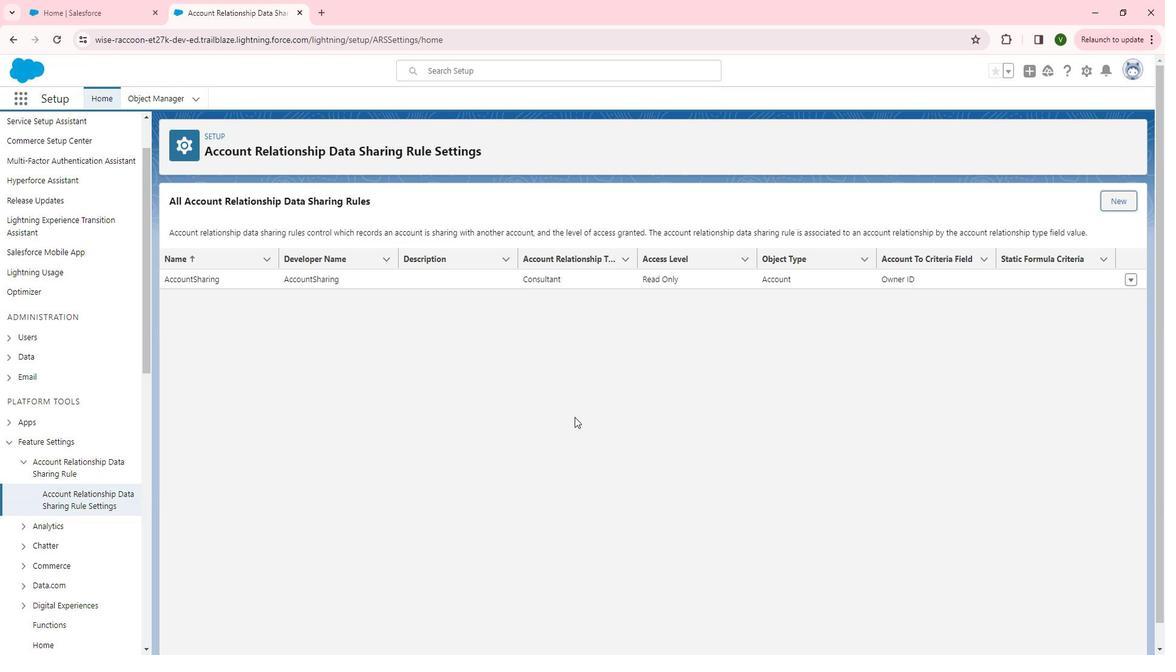 
